 Task: Log work in the project BayTech for the issue 'Create a new online platform for online meditation and mindfulness courses with advanced guided meditation and stress reduction features.' spent time as '2w 4d 18h 52m' and remaining time as '3w 5d 21h 44m' and add a flag. Now add the issue to the epic 'Project management platform implementation'. Log work in the project BayTech for the issue 'Implement a new cloud-based asset management system for a company with advanced asset tracking and maintenance features' spent time as '5w 4d 3h 31m' and remaining time as '2w 1d 19h 36m' and clone the issue. Now add the issue to the epic 'IT asset management (ITAM) system implementation'
Action: Mouse moved to (219, 71)
Screenshot: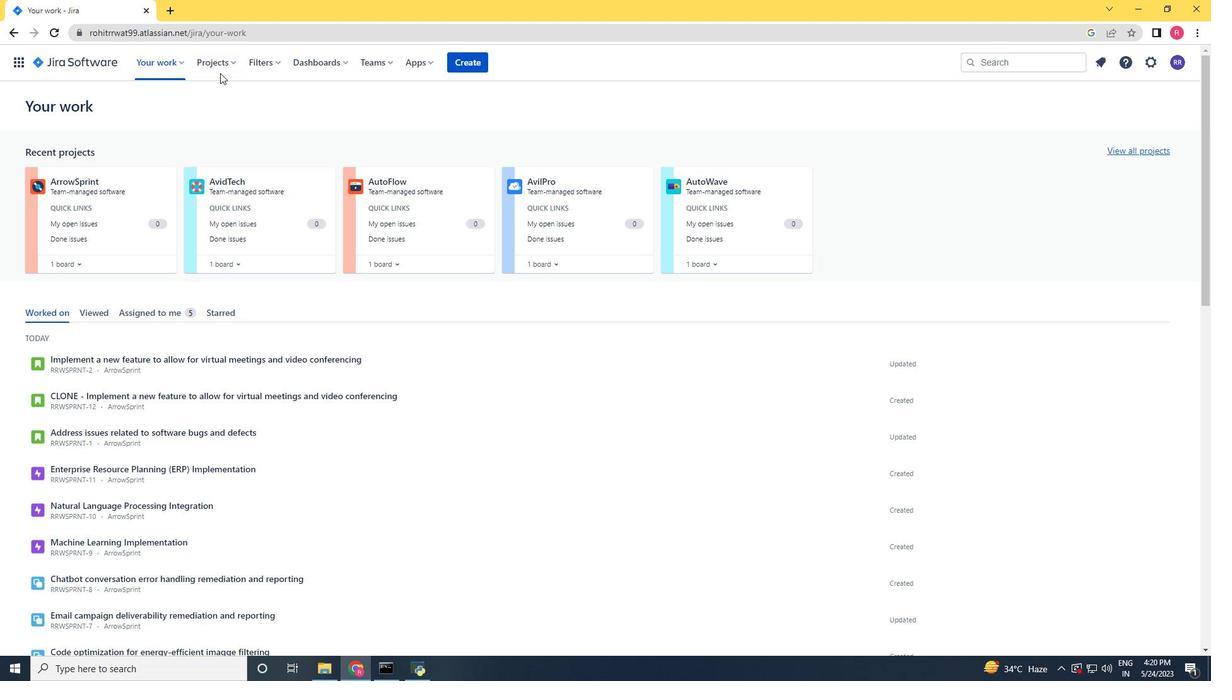 
Action: Mouse pressed left at (219, 71)
Screenshot: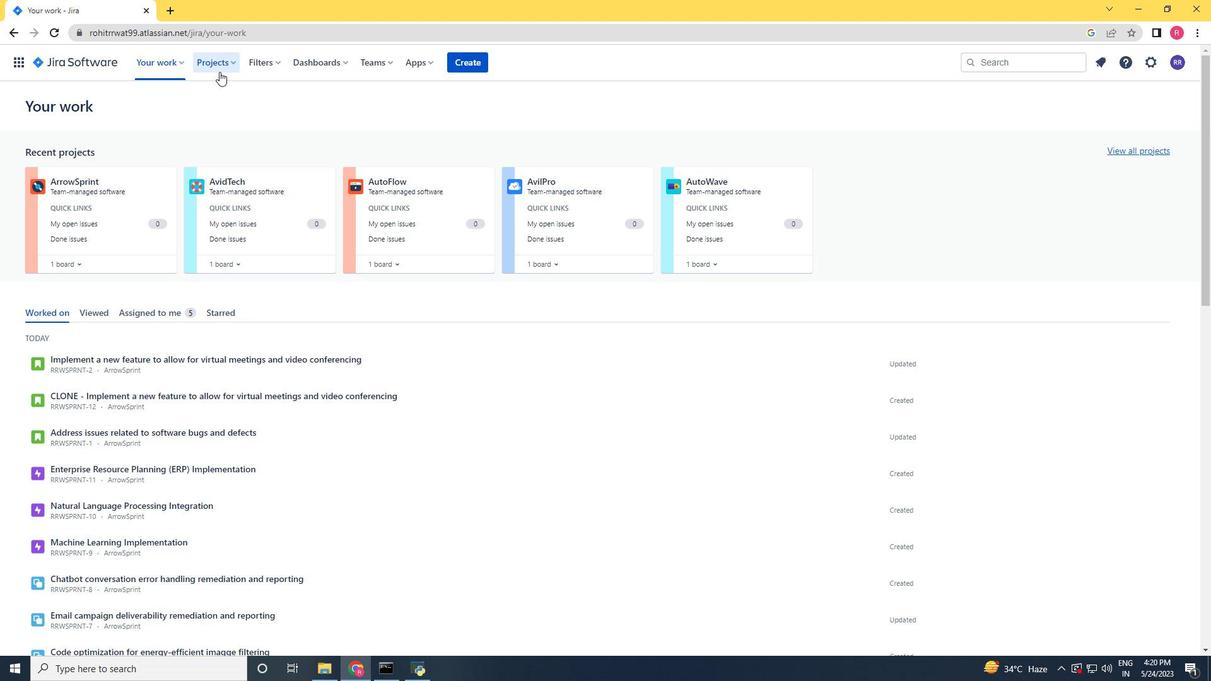 
Action: Mouse moved to (235, 109)
Screenshot: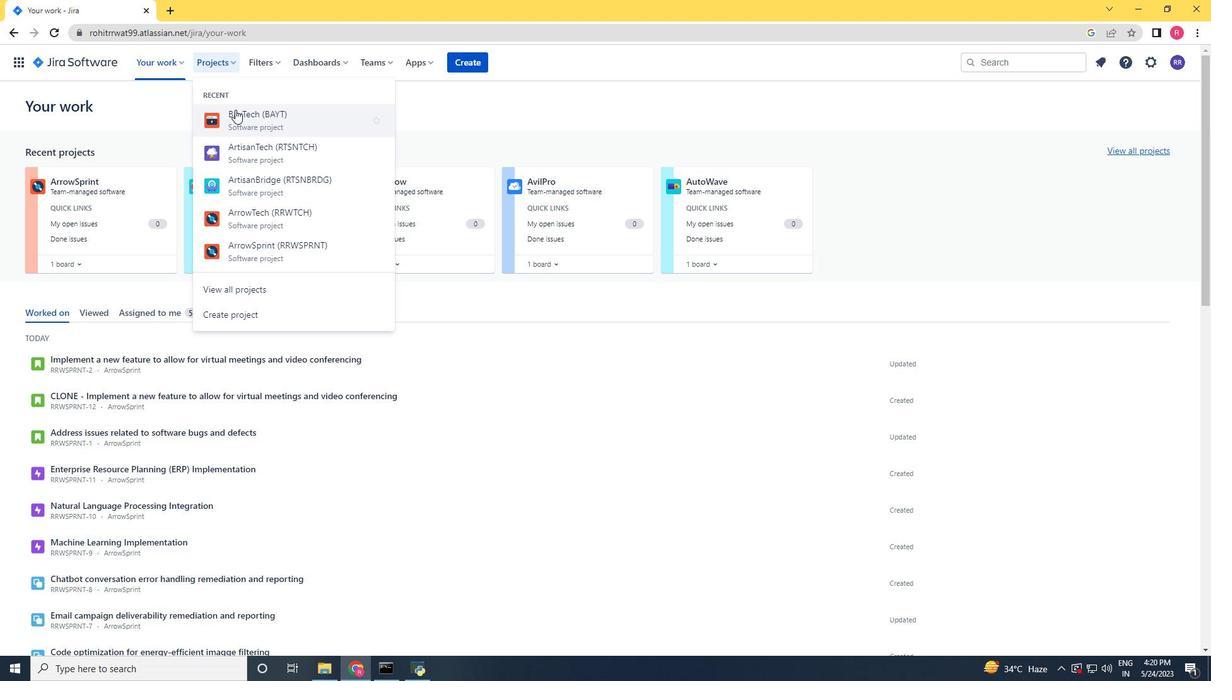 
Action: Mouse pressed left at (235, 109)
Screenshot: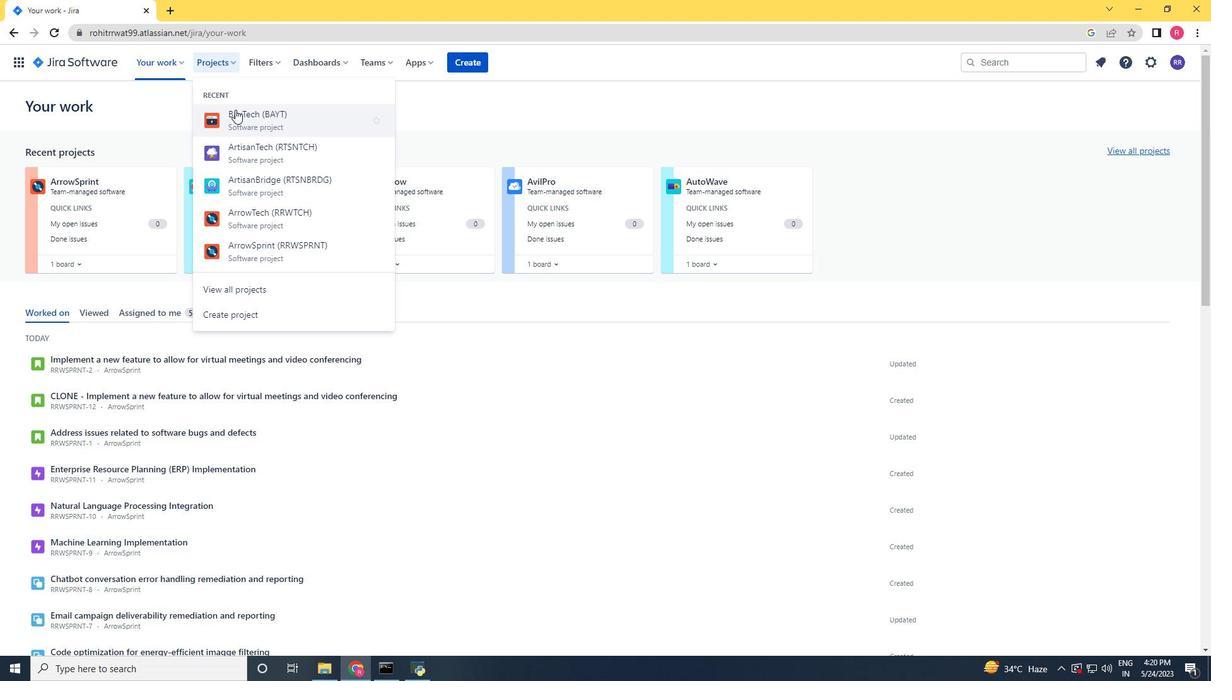 
Action: Mouse moved to (51, 193)
Screenshot: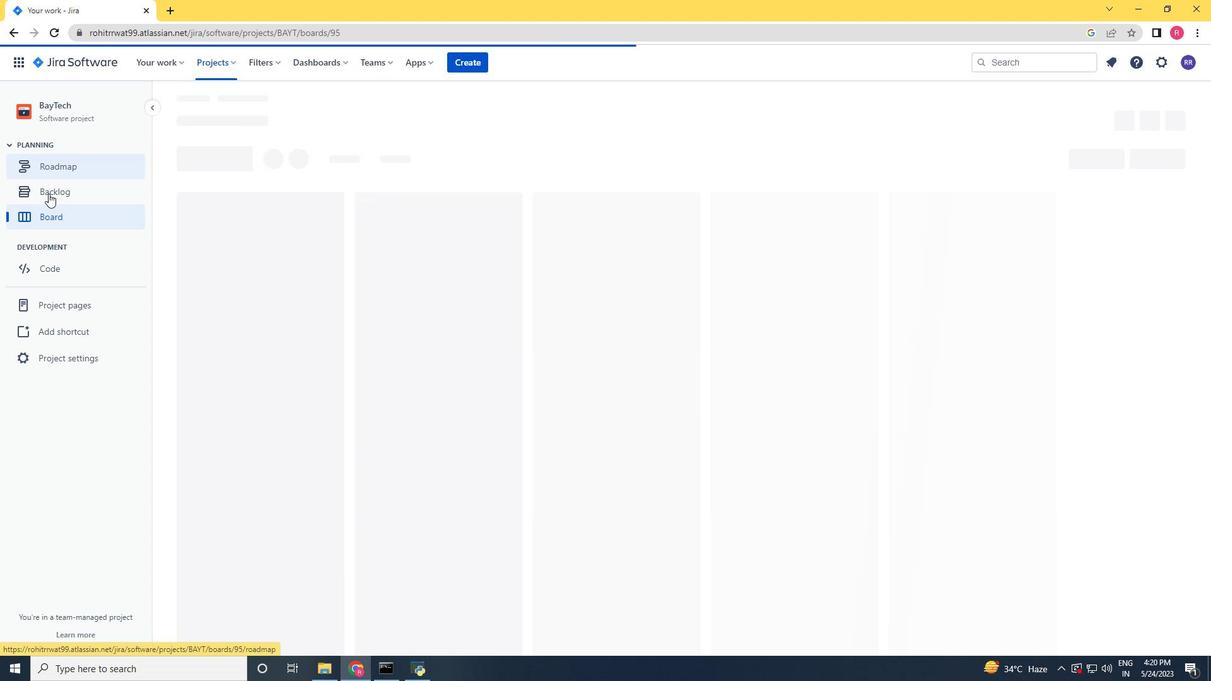 
Action: Mouse pressed left at (51, 193)
Screenshot: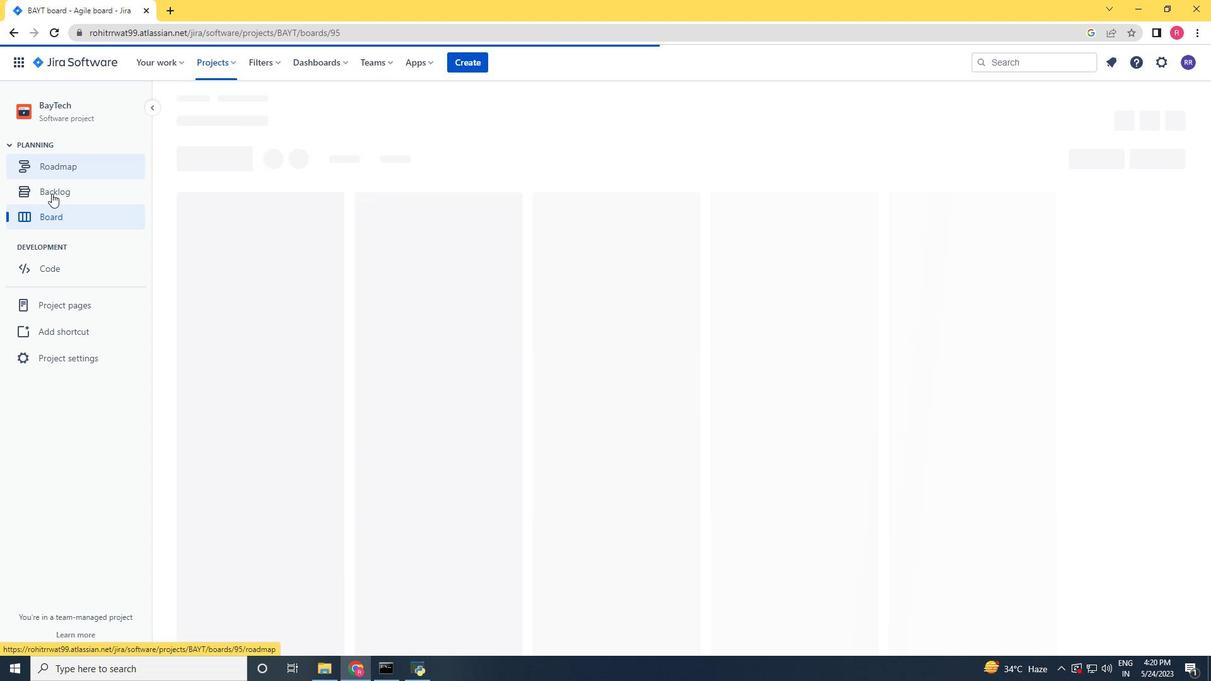 
Action: Mouse moved to (648, 287)
Screenshot: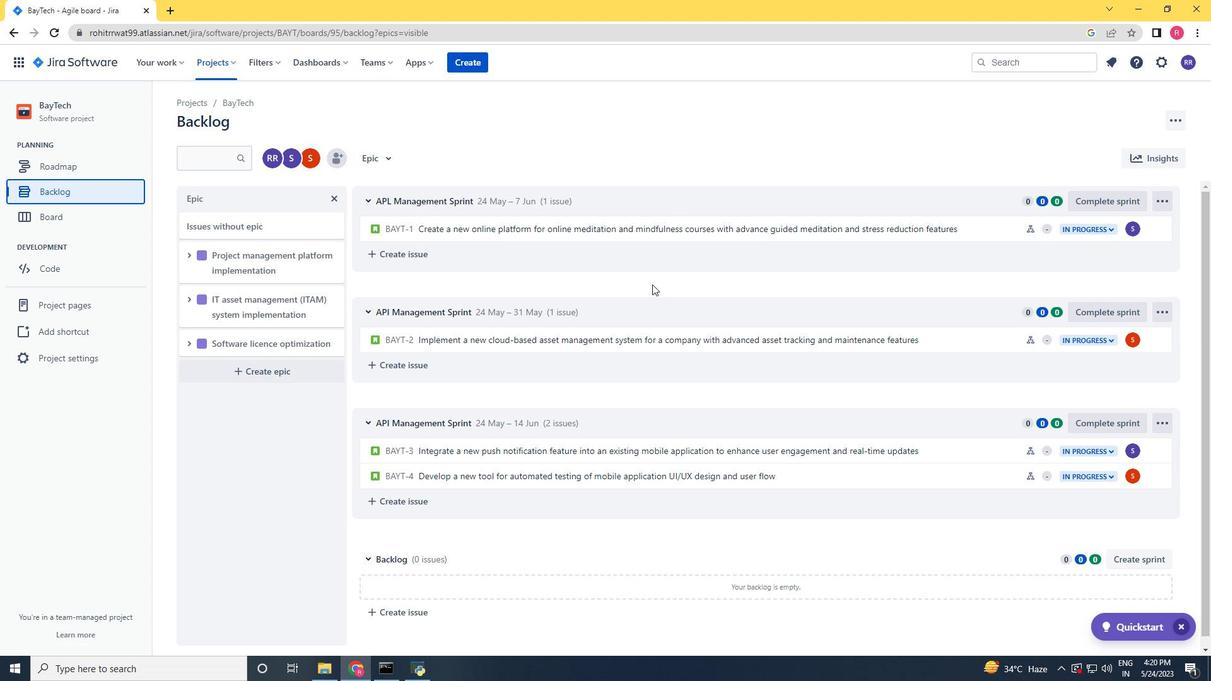 
Action: Mouse scrolled (648, 286) with delta (0, 0)
Screenshot: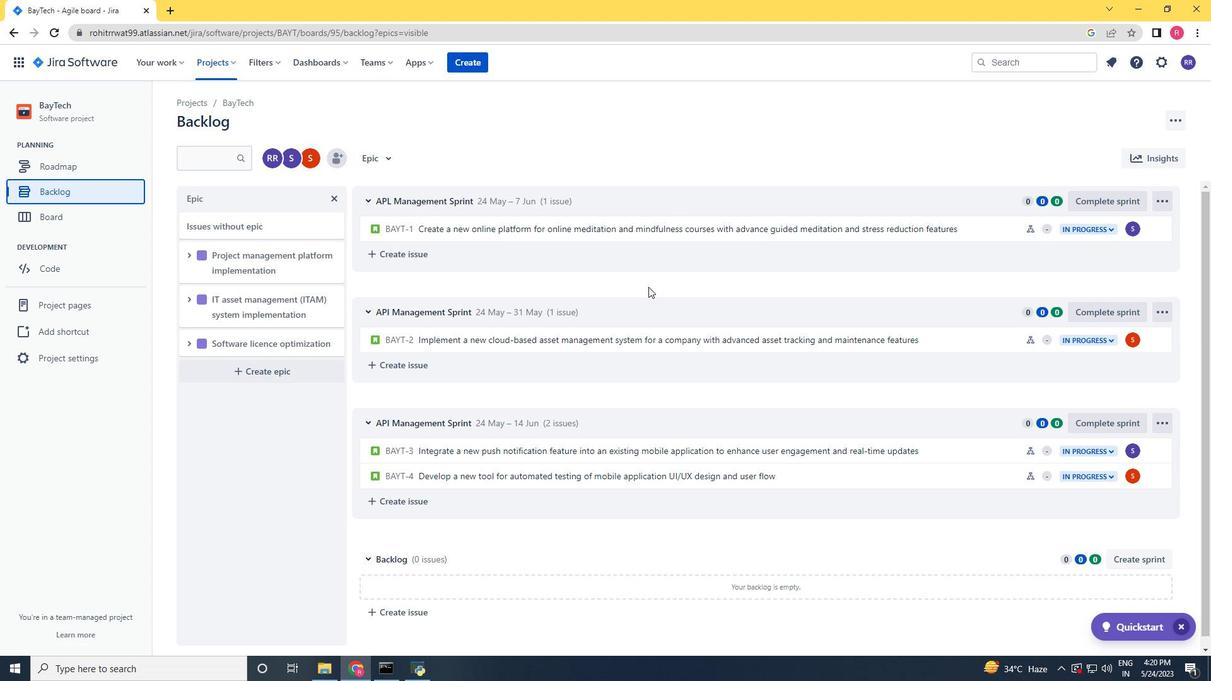 
Action: Mouse scrolled (648, 286) with delta (0, 0)
Screenshot: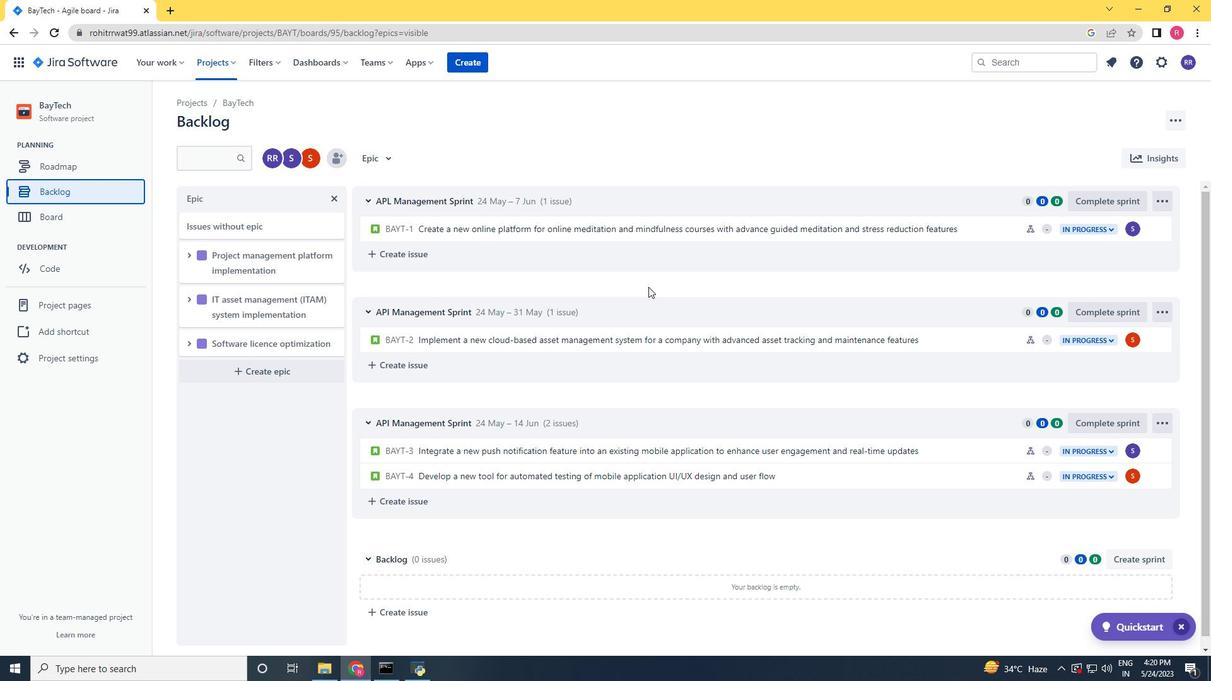 
Action: Mouse scrolled (648, 286) with delta (0, 0)
Screenshot: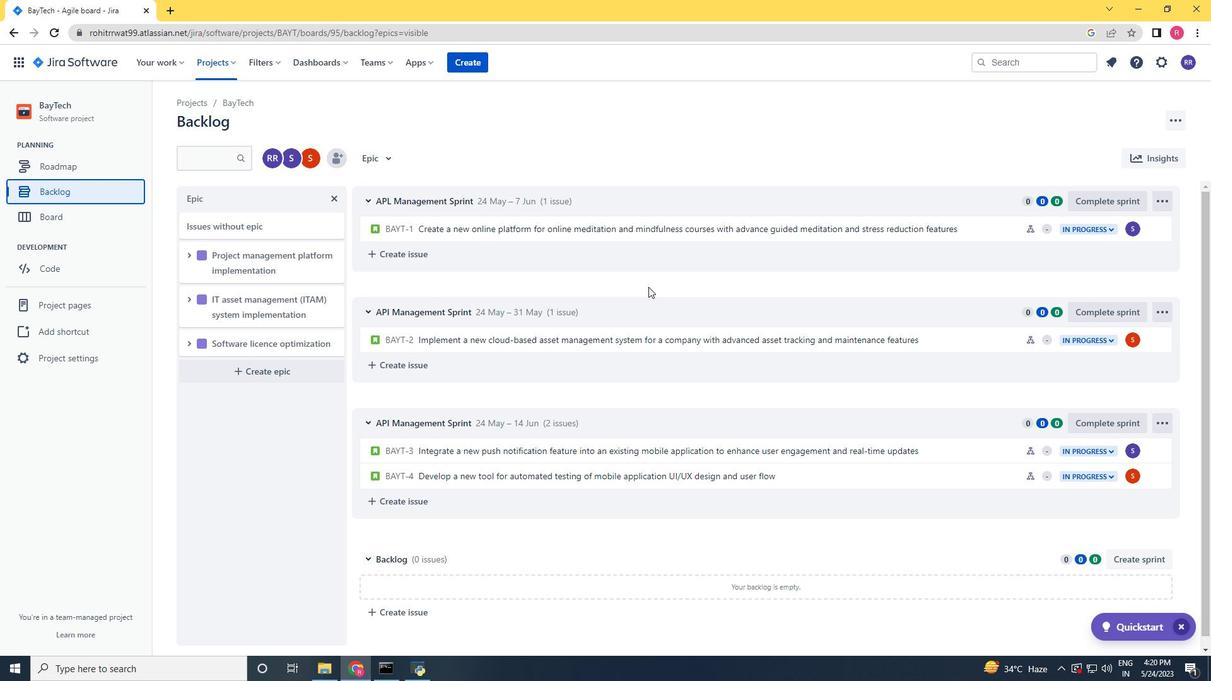
Action: Mouse scrolled (648, 286) with delta (0, 0)
Screenshot: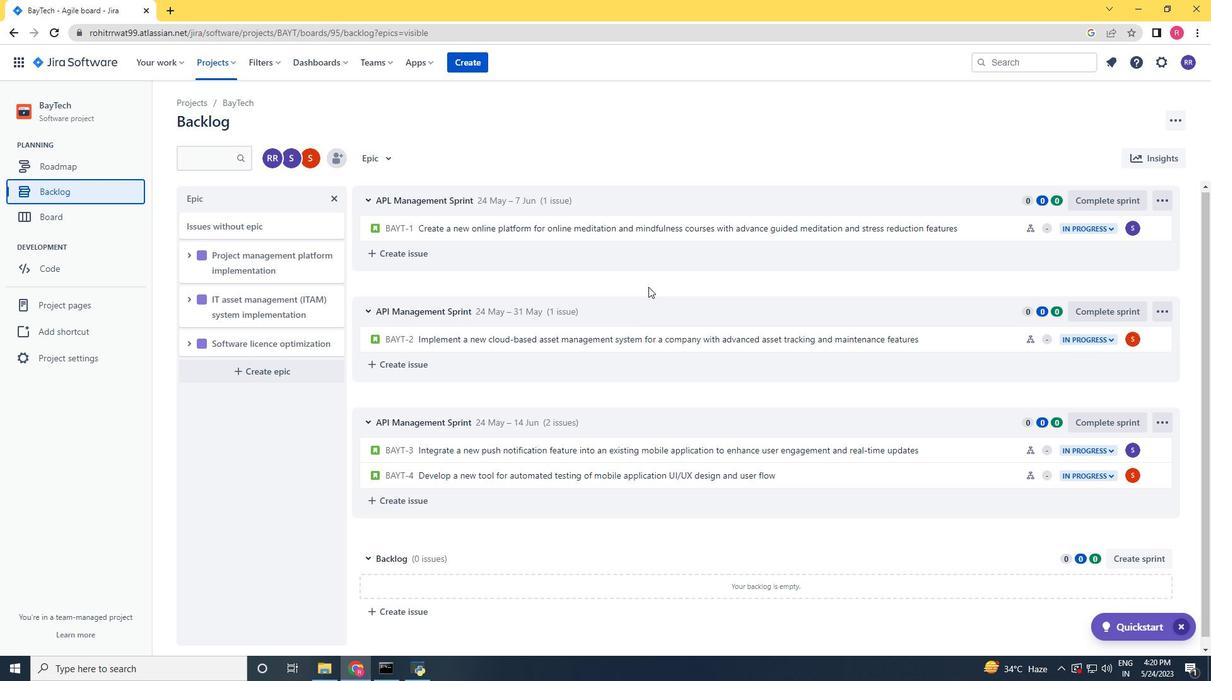 
Action: Mouse scrolled (648, 286) with delta (0, 0)
Screenshot: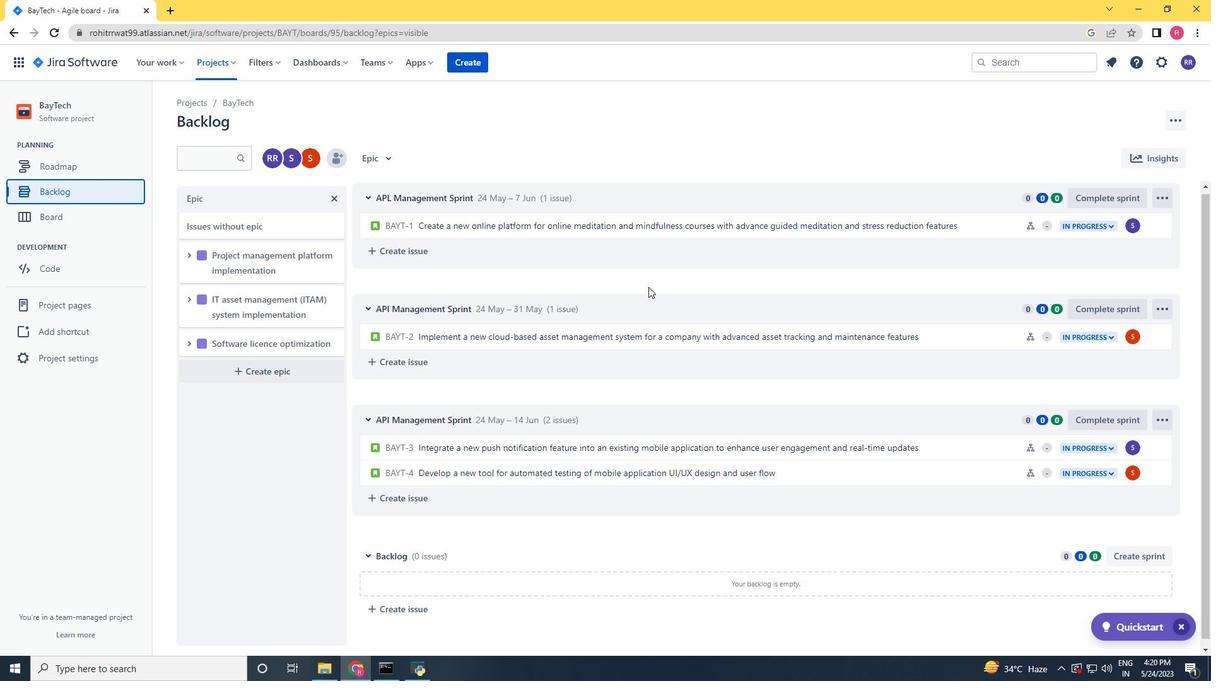 
Action: Mouse moved to (730, 329)
Screenshot: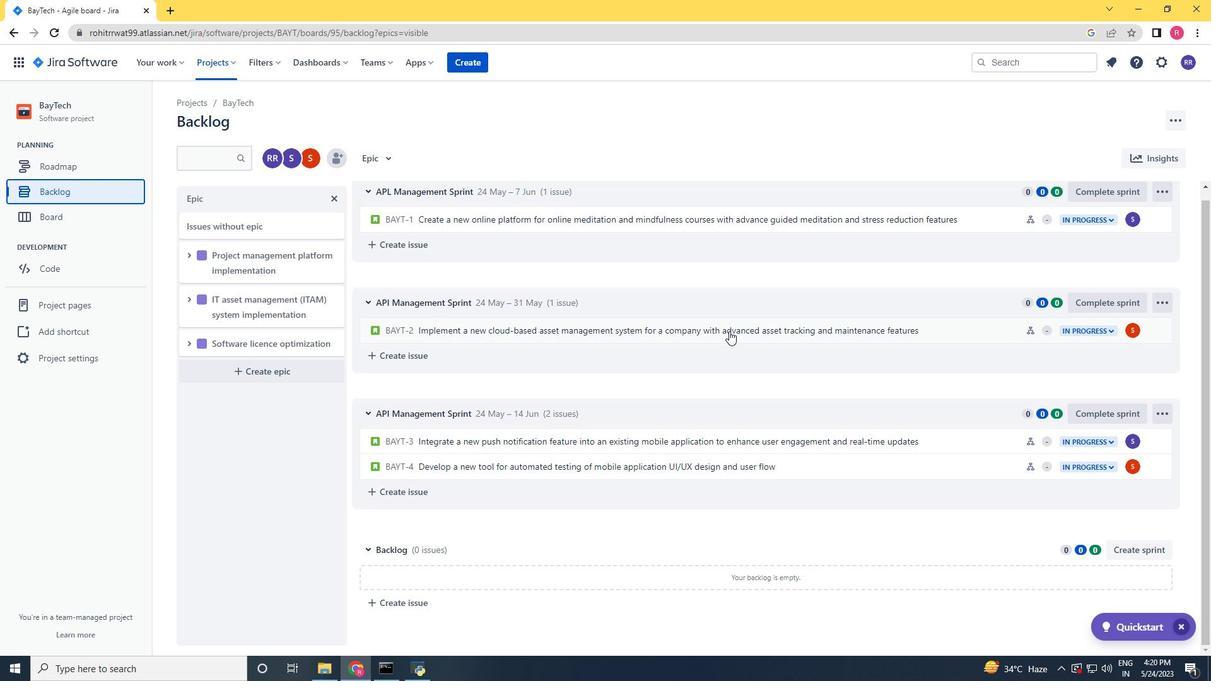 
Action: Mouse scrolled (730, 330) with delta (0, 0)
Screenshot: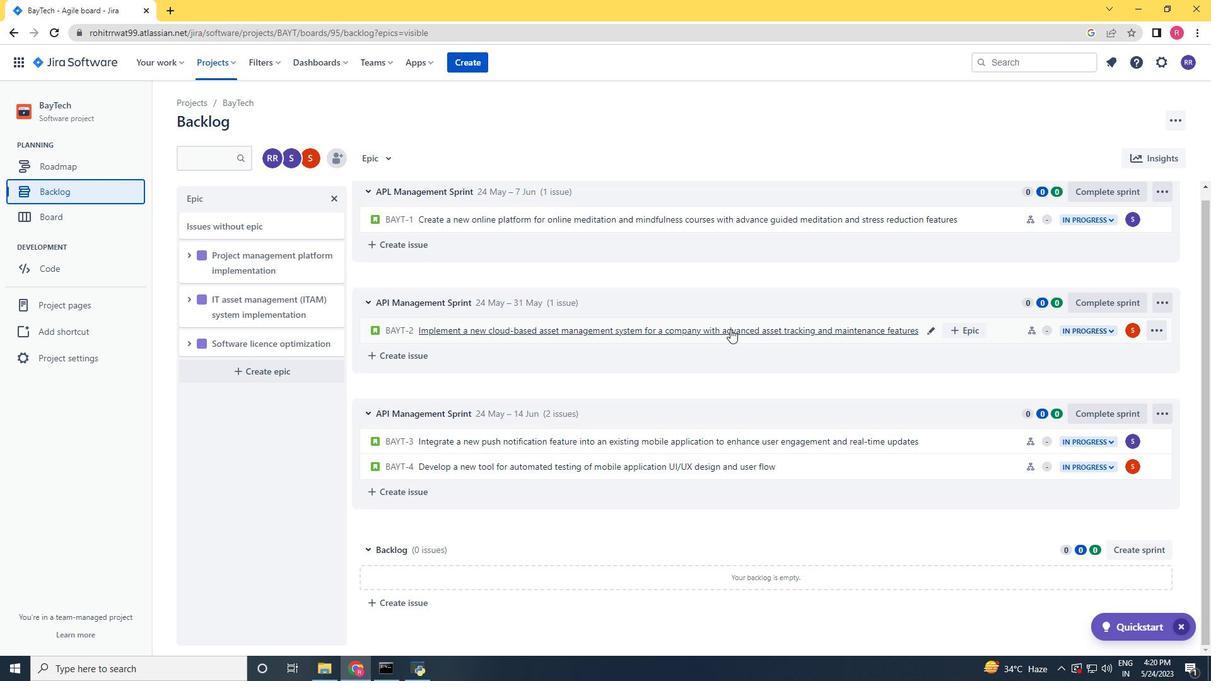 
Action: Mouse moved to (1037, 237)
Screenshot: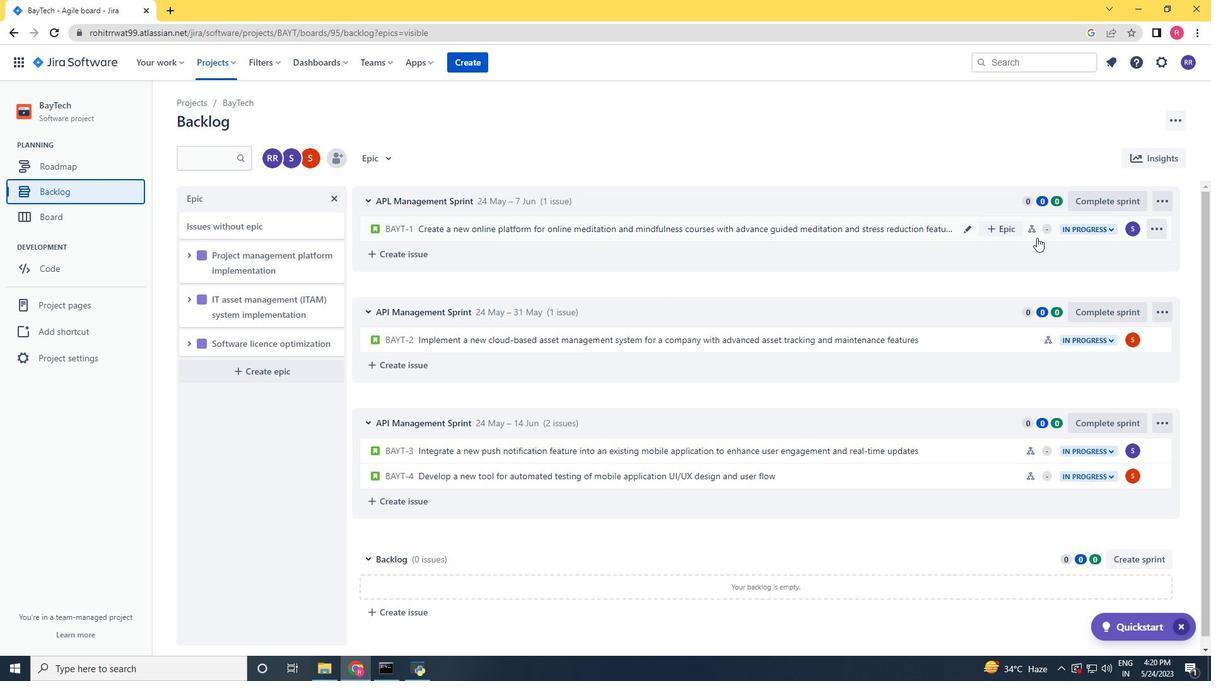 
Action: Mouse pressed left at (1037, 237)
Screenshot: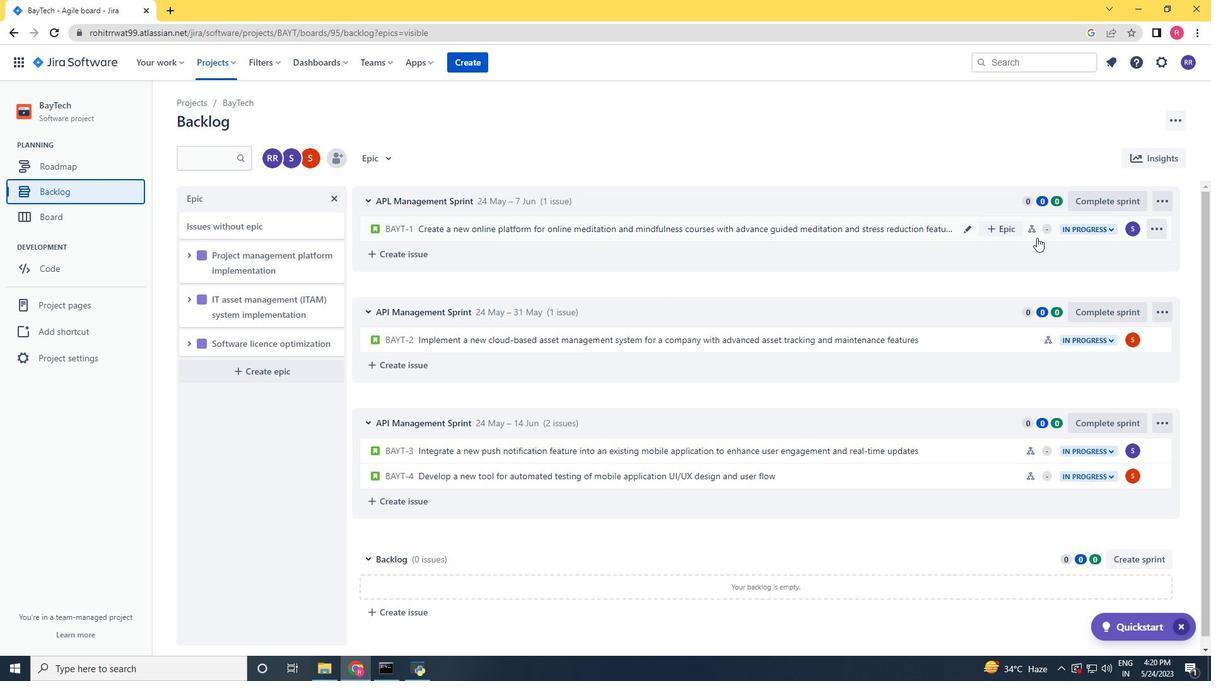 
Action: Mouse moved to (1154, 197)
Screenshot: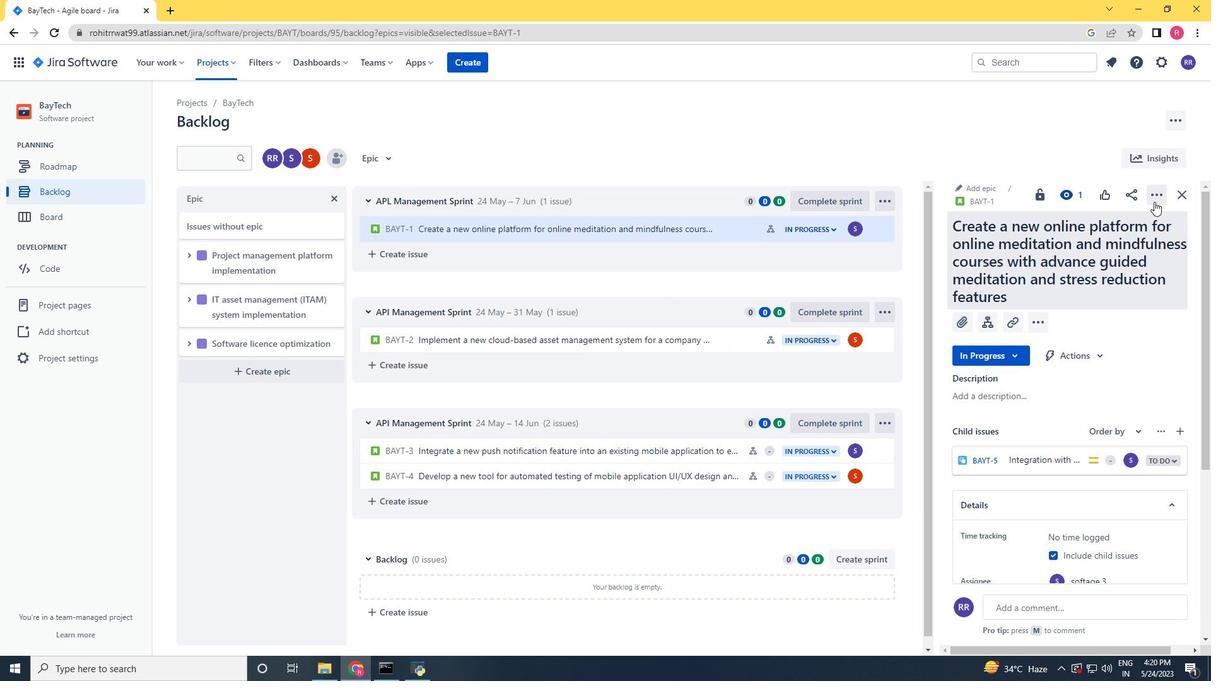 
Action: Mouse pressed left at (1154, 197)
Screenshot: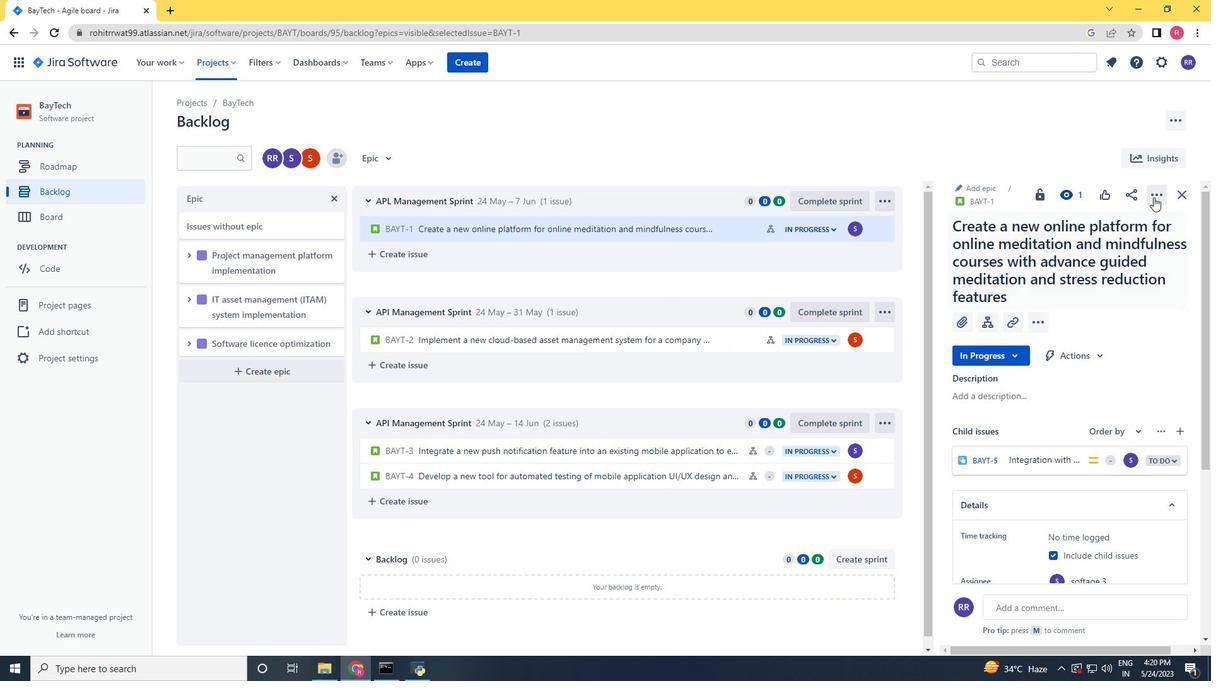
Action: Mouse moved to (1104, 225)
Screenshot: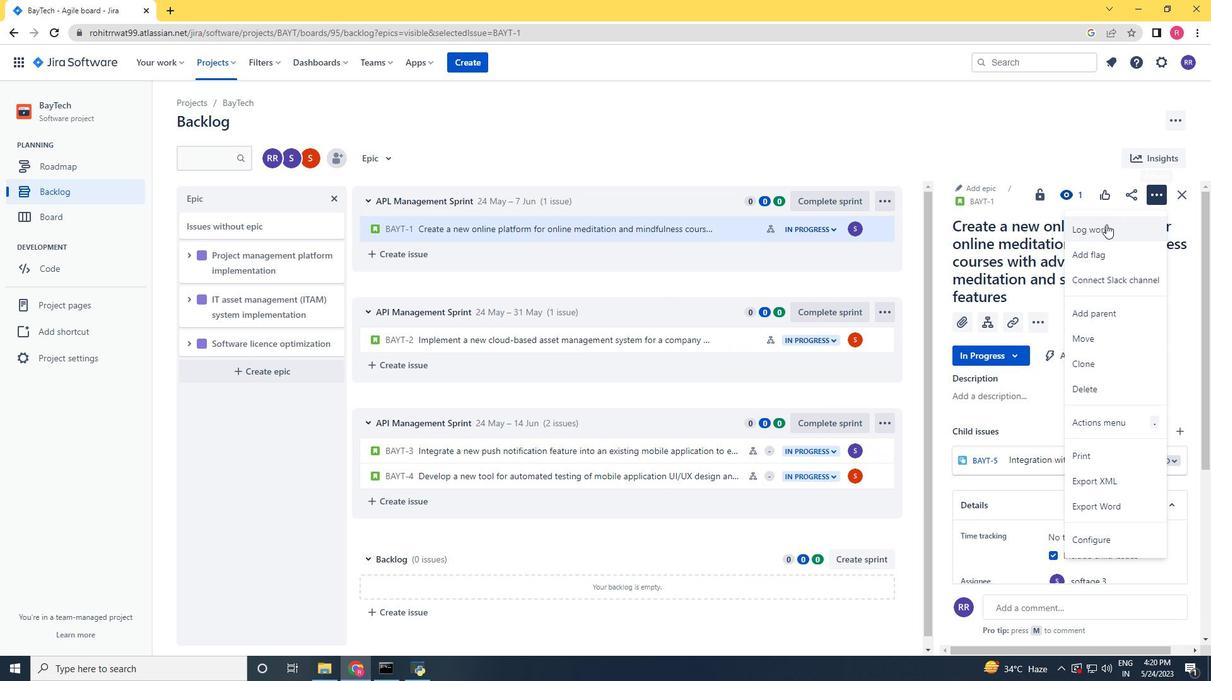
Action: Mouse pressed left at (1104, 225)
Screenshot: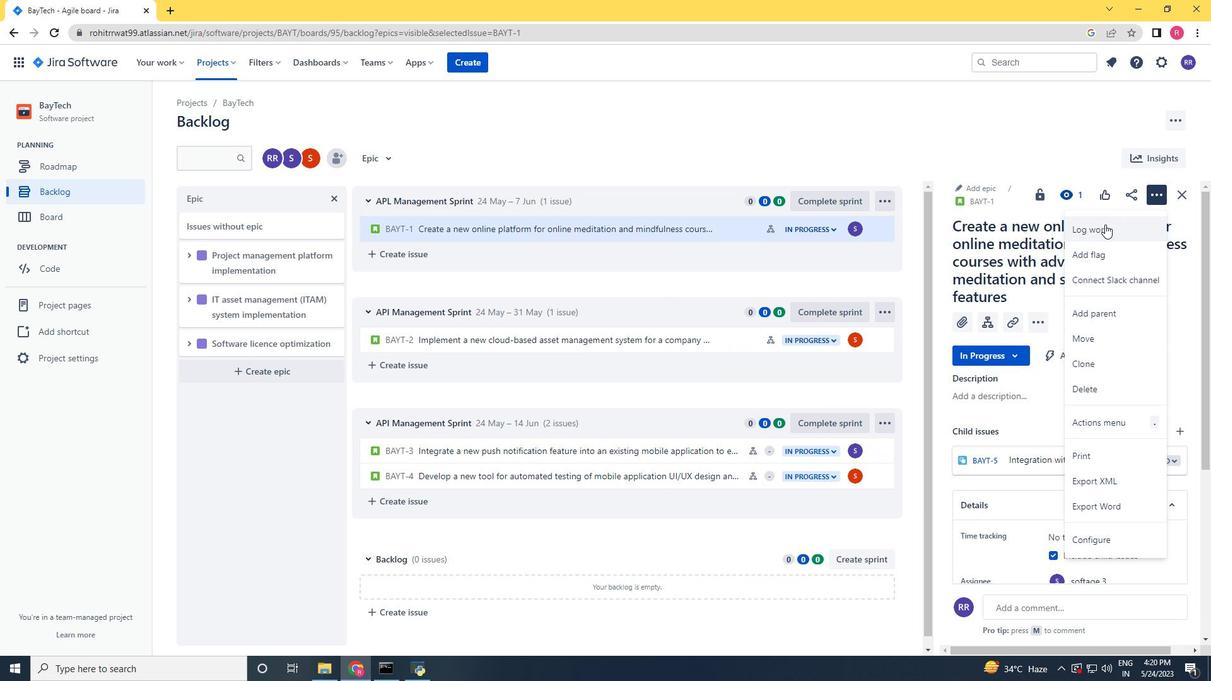 
Action: Key pressed 2w<Key.space>4d<Key.space><Key.space>18h<Key.space>52<Key.space><Key.backspace>m<Key.tab>3w
Screenshot: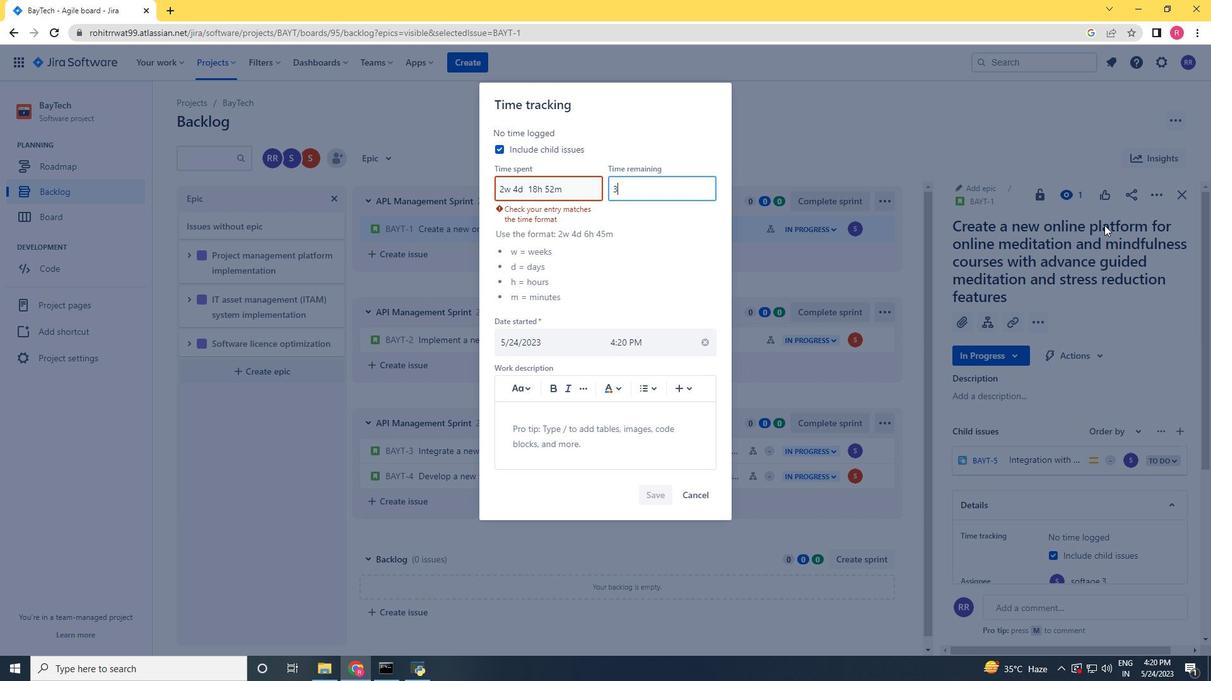 
Action: Mouse moved to (531, 186)
Screenshot: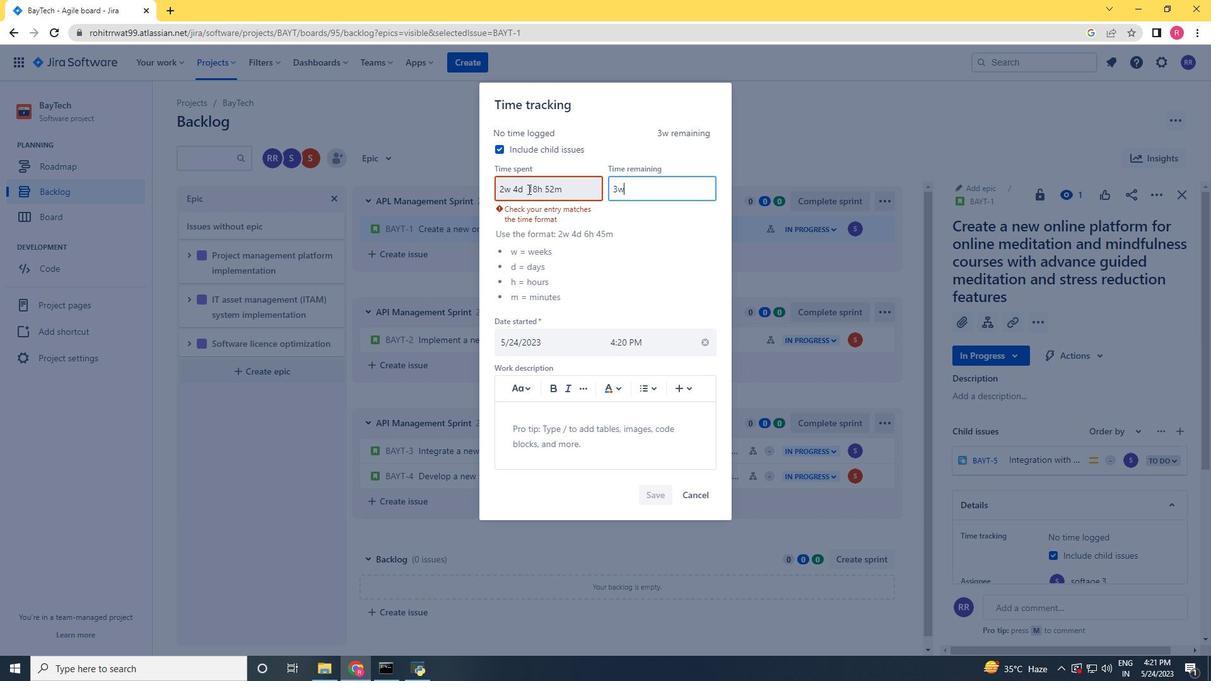 
Action: Mouse pressed left at (531, 186)
Screenshot: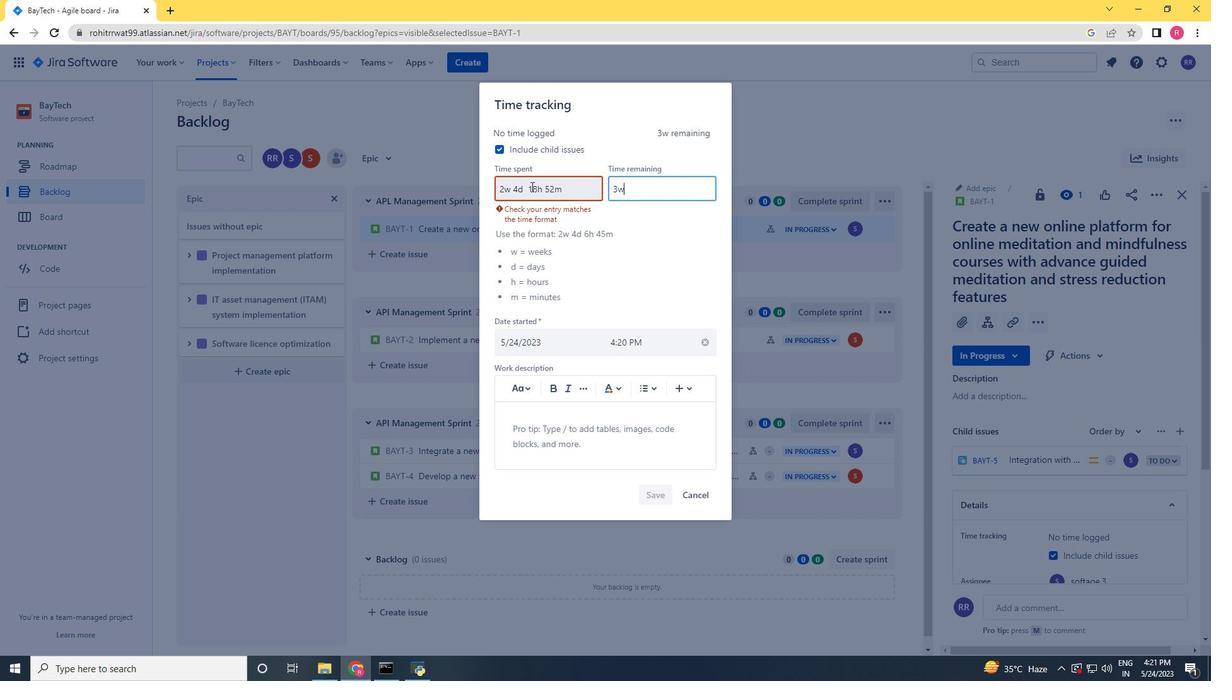 
Action: Mouse moved to (530, 188)
Screenshot: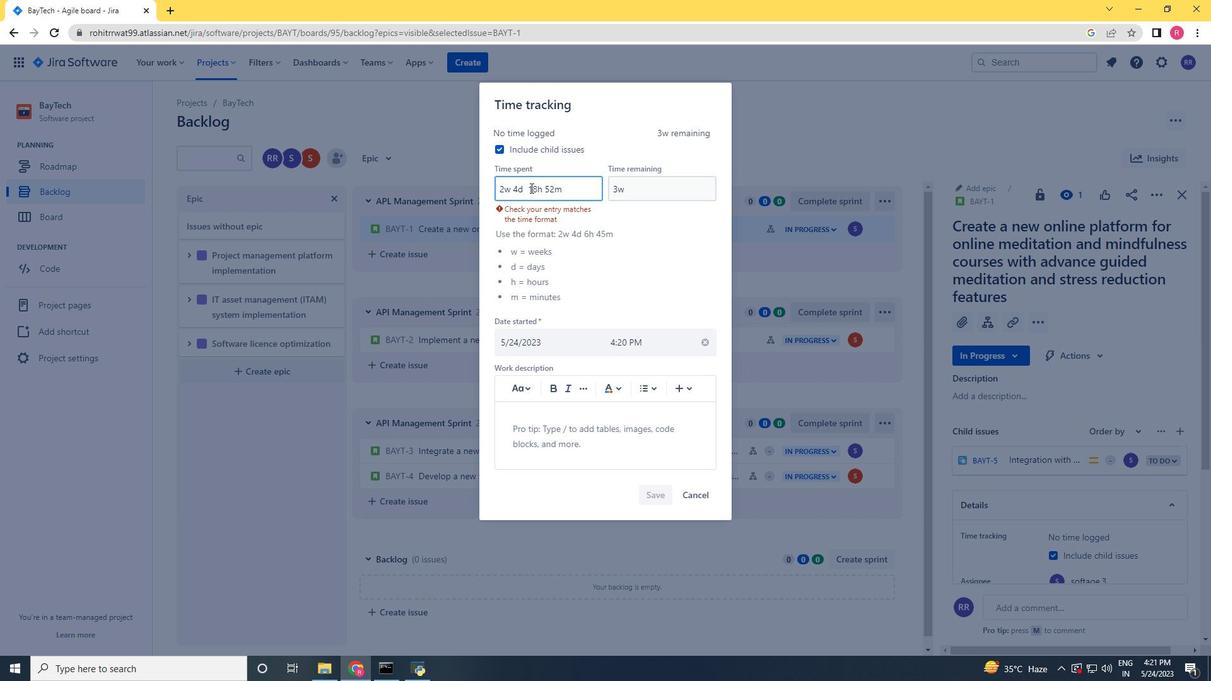 
Action: Mouse pressed left at (530, 188)
Screenshot: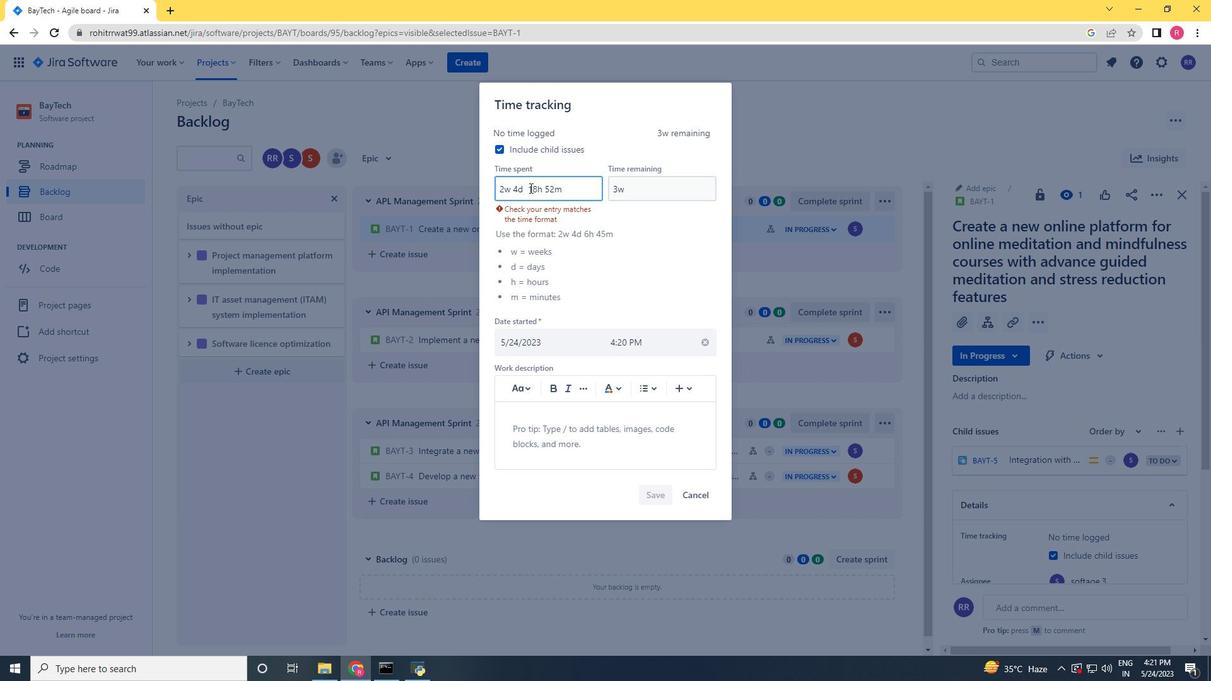 
Action: Key pressed <Key.backspace>
Screenshot: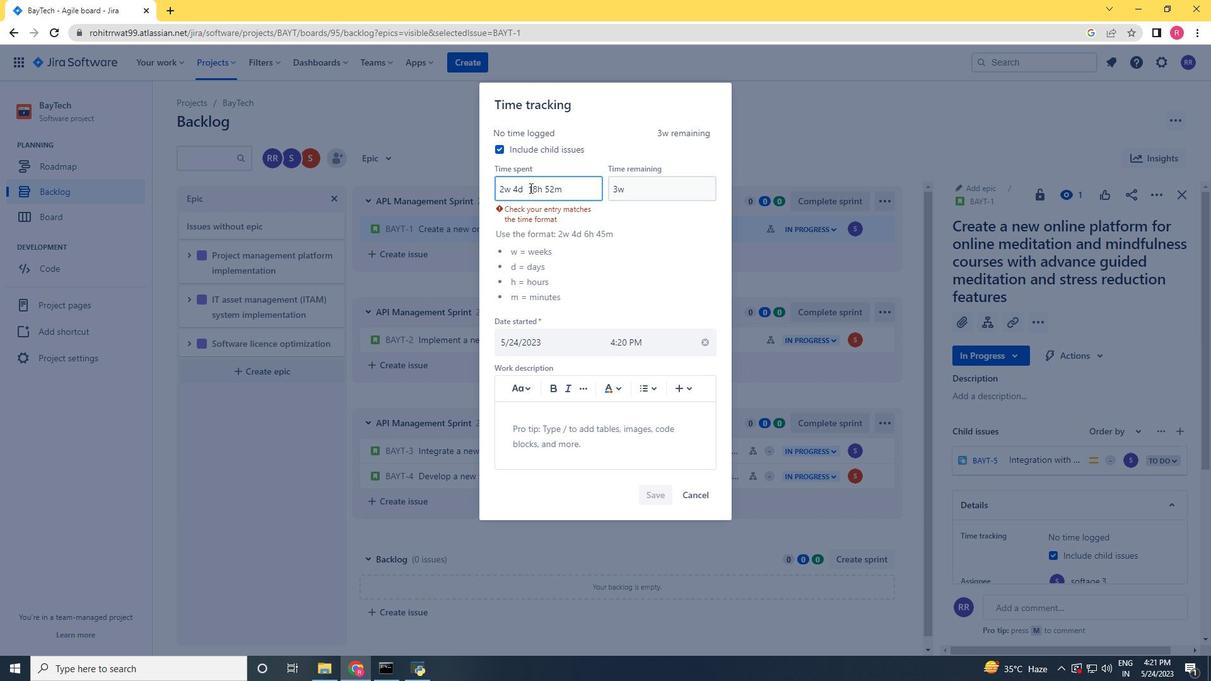 
Action: Mouse moved to (666, 188)
Screenshot: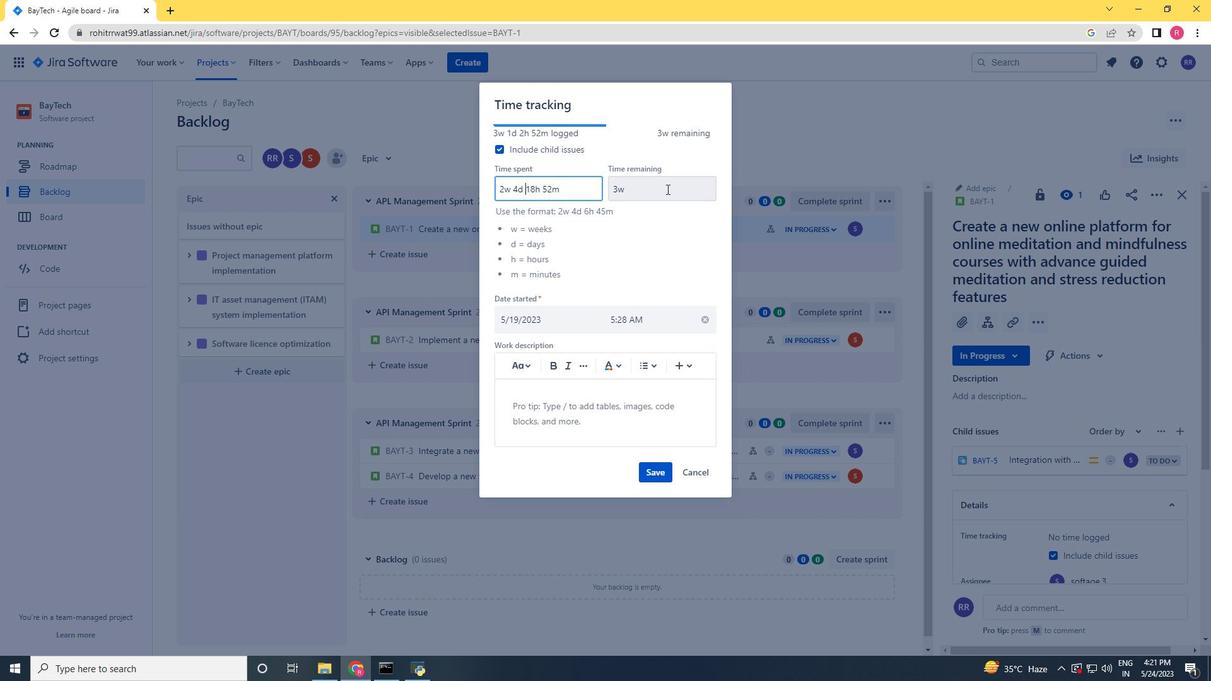 
Action: Mouse pressed left at (666, 188)
Screenshot: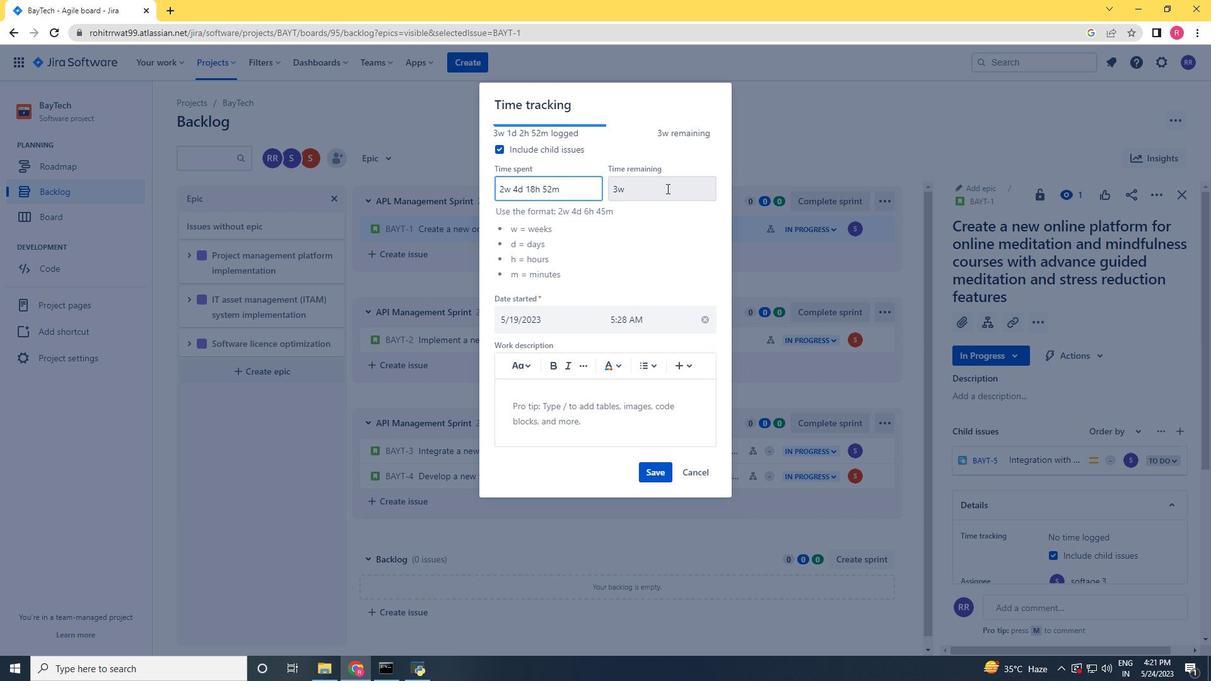 
Action: Key pressed <Key.space>5d<Key.space>21h<Key.space>44m
Screenshot: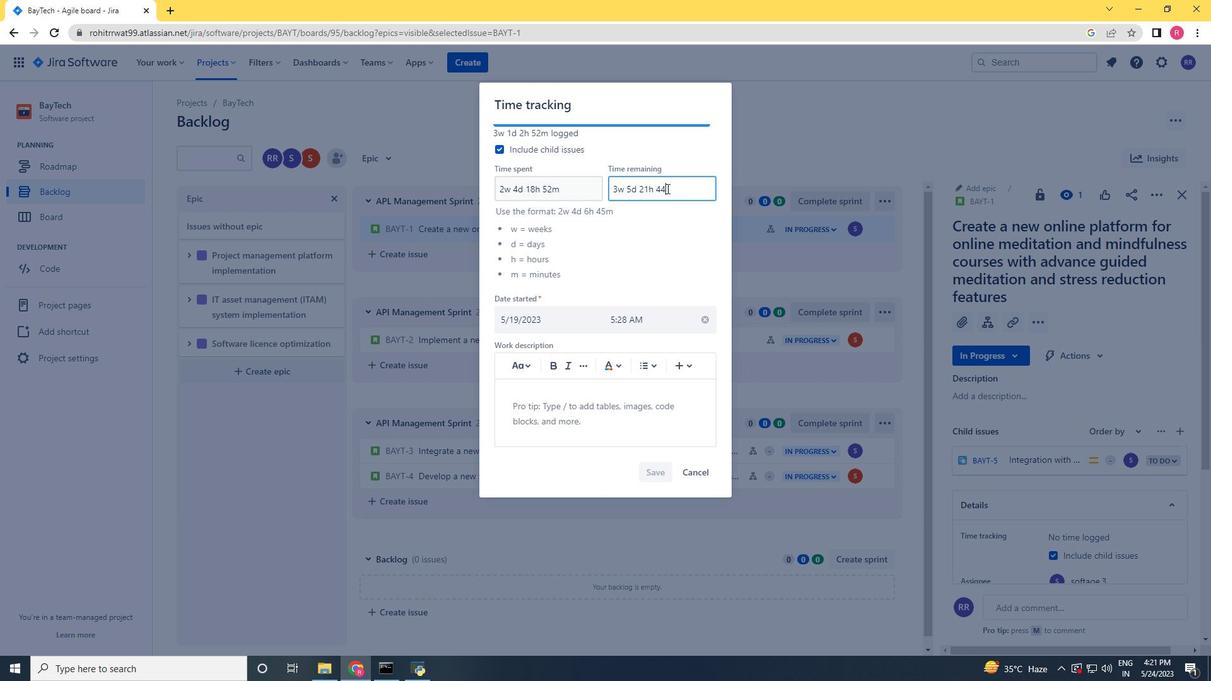 
Action: Mouse moved to (644, 470)
Screenshot: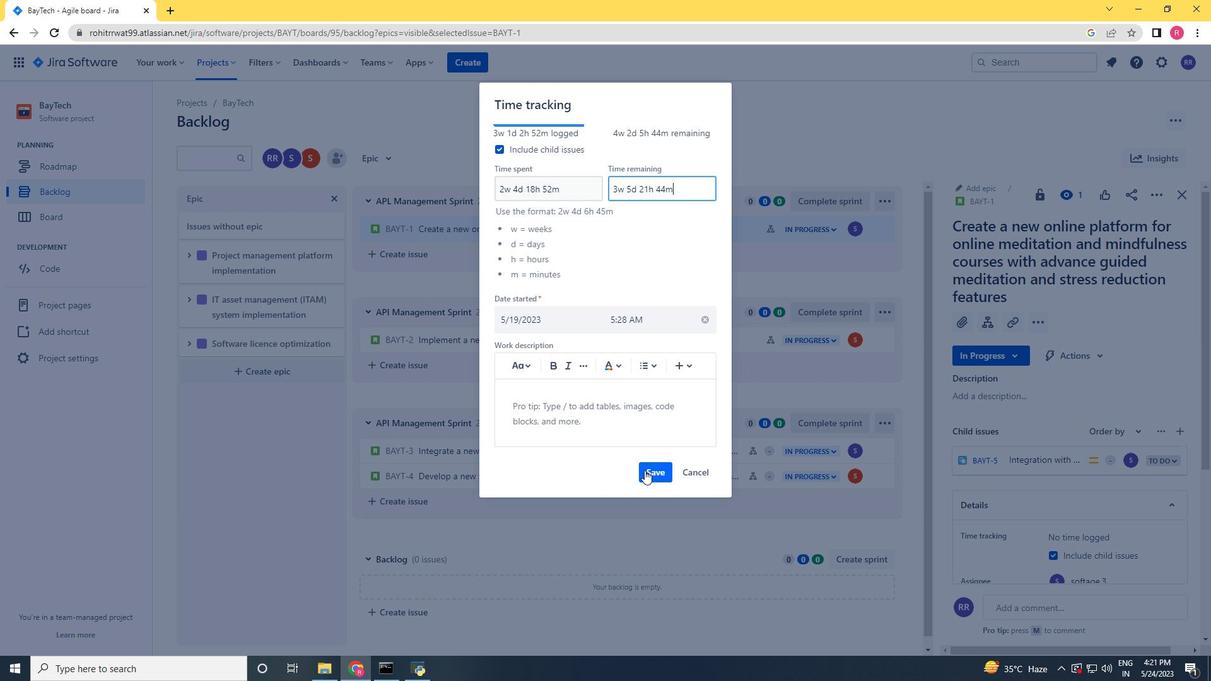 
Action: Mouse pressed left at (644, 470)
Screenshot: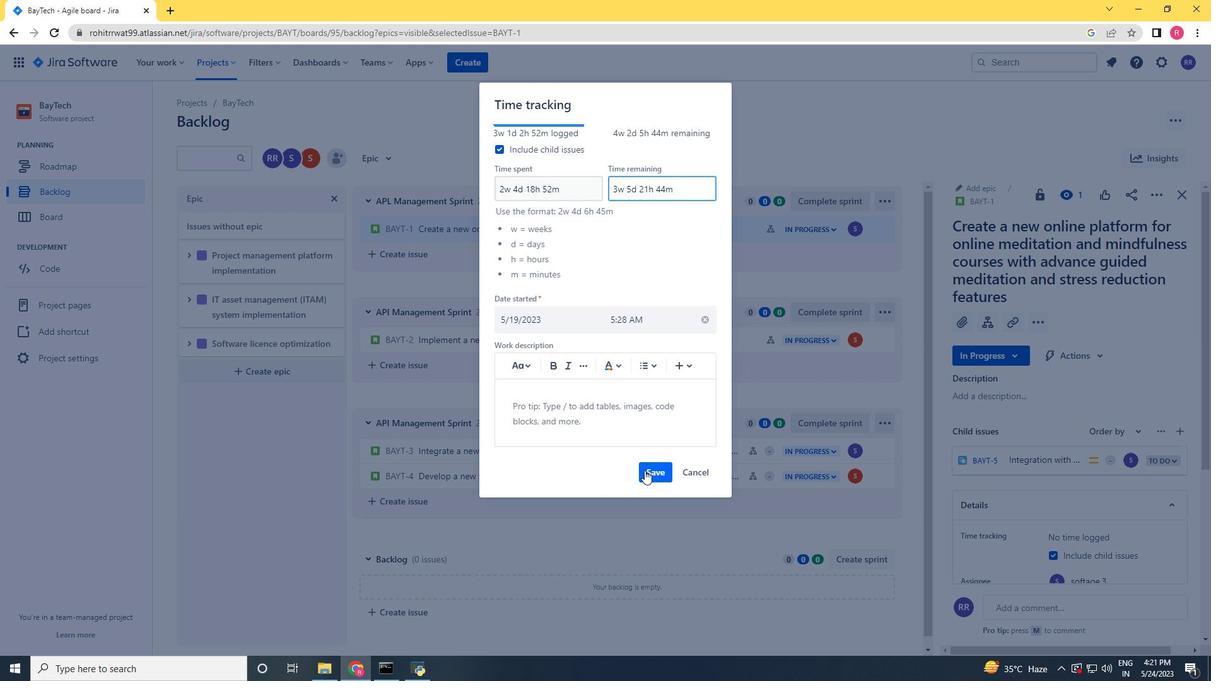 
Action: Mouse moved to (1155, 201)
Screenshot: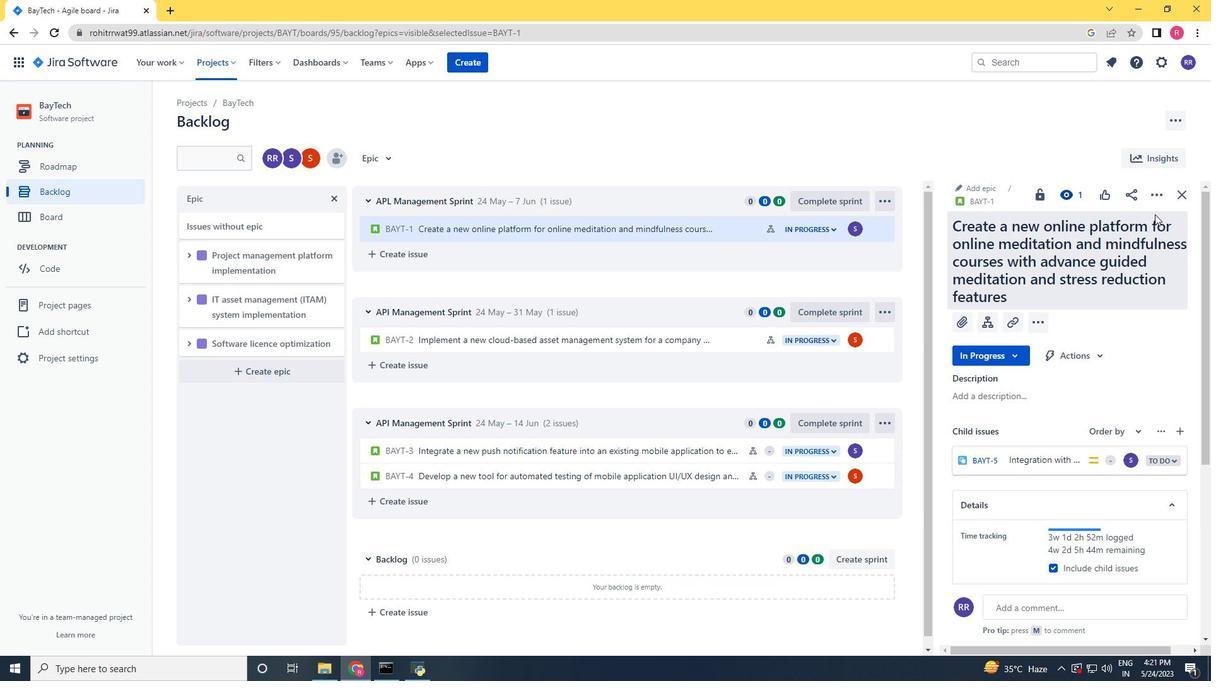 
Action: Mouse pressed left at (1155, 201)
Screenshot: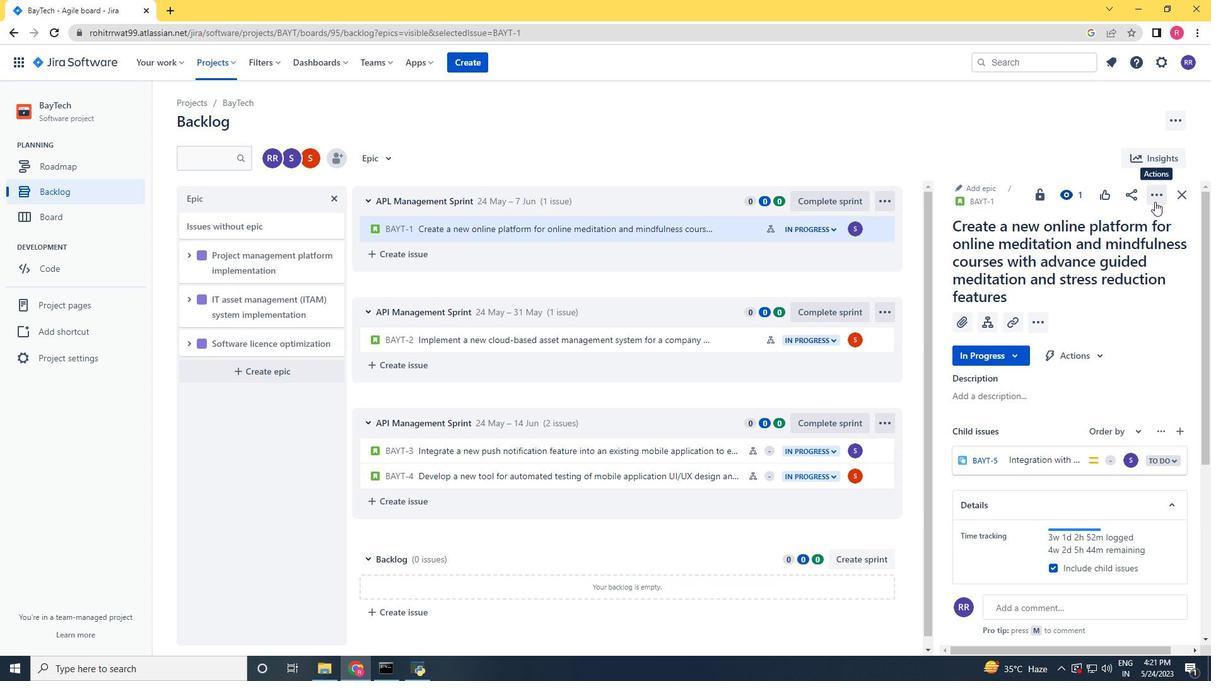 
Action: Mouse moved to (1096, 262)
Screenshot: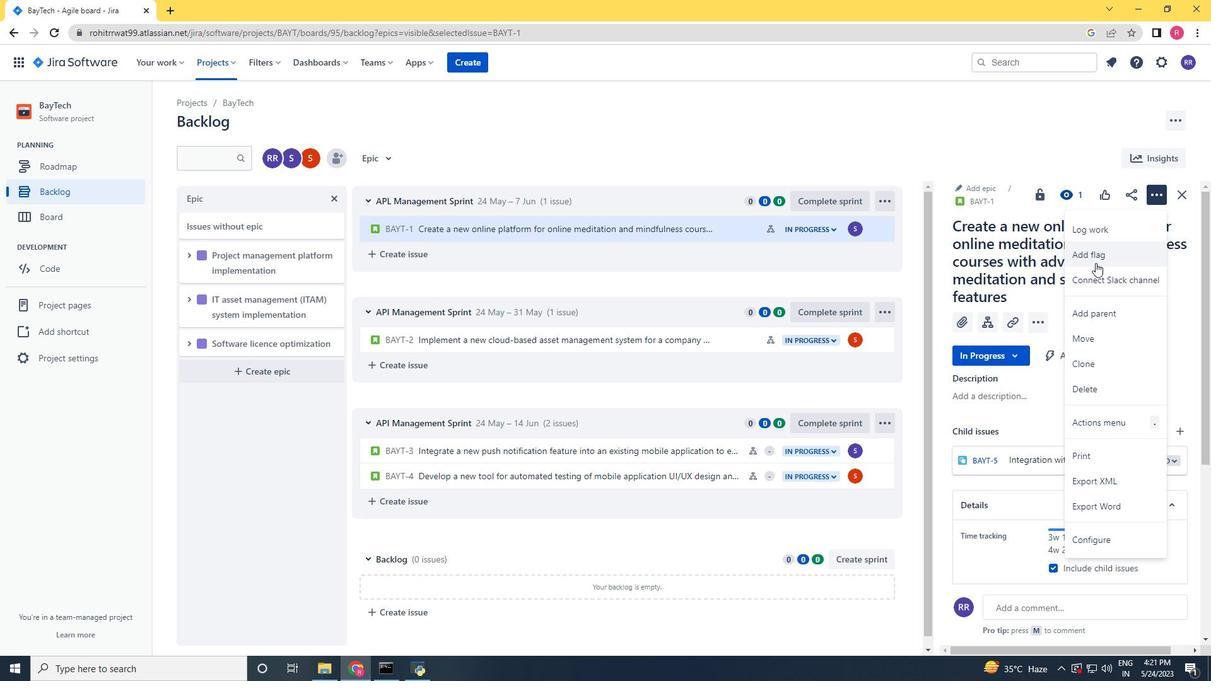
Action: Mouse pressed left at (1096, 262)
Screenshot: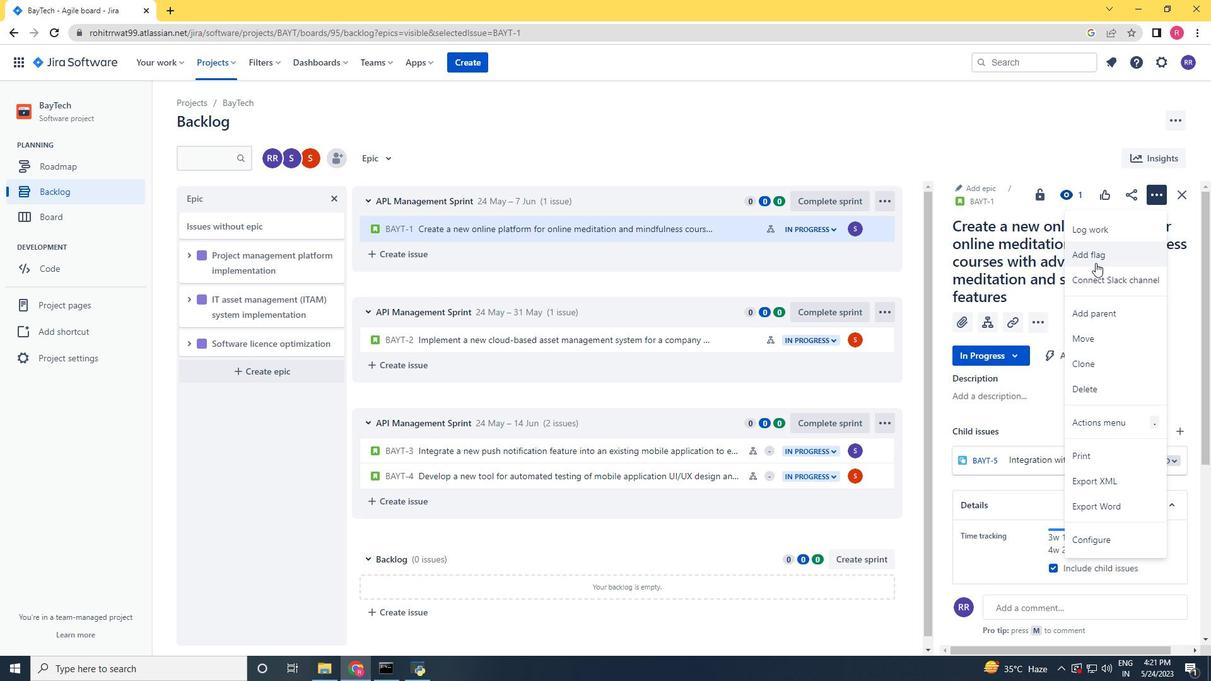 
Action: Mouse moved to (726, 231)
Screenshot: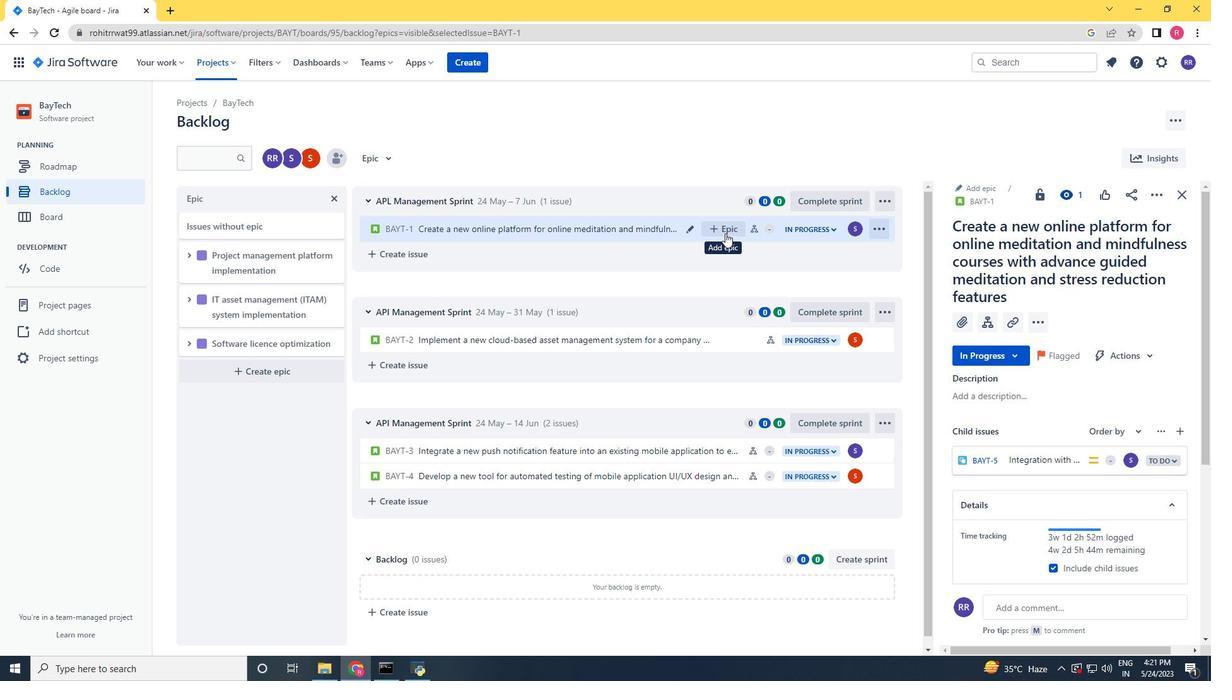 
Action: Mouse pressed left at (726, 231)
Screenshot: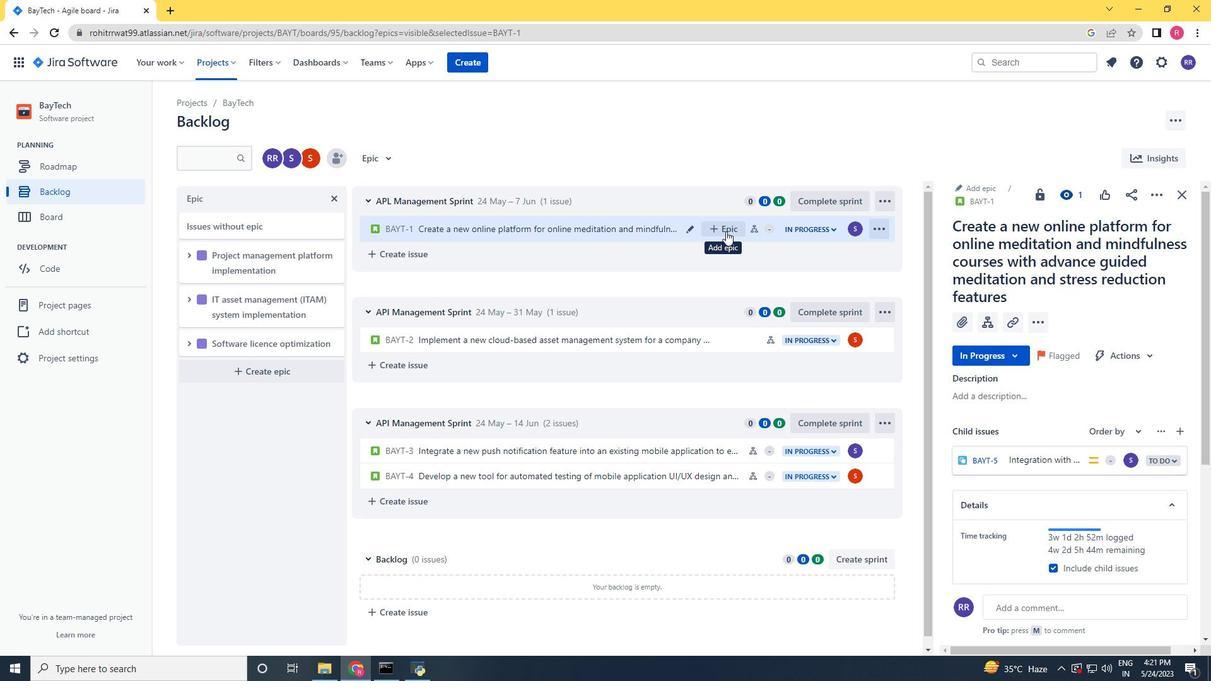 
Action: Mouse moved to (771, 319)
Screenshot: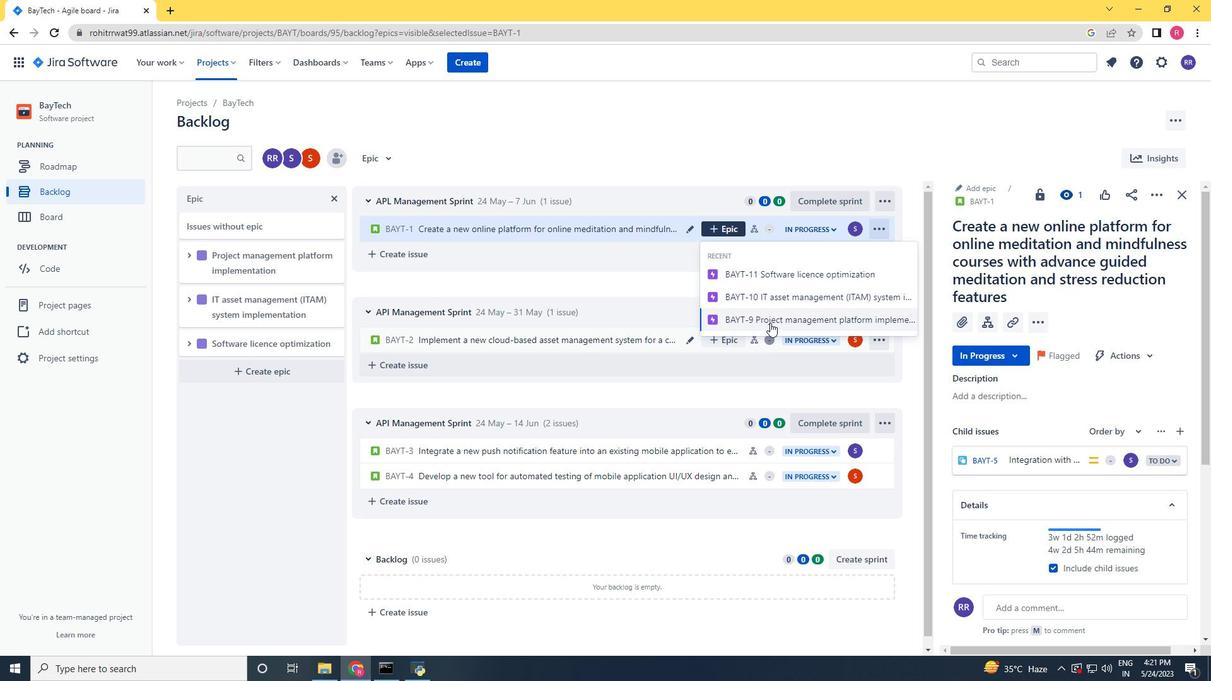 
Action: Mouse pressed left at (771, 319)
Screenshot: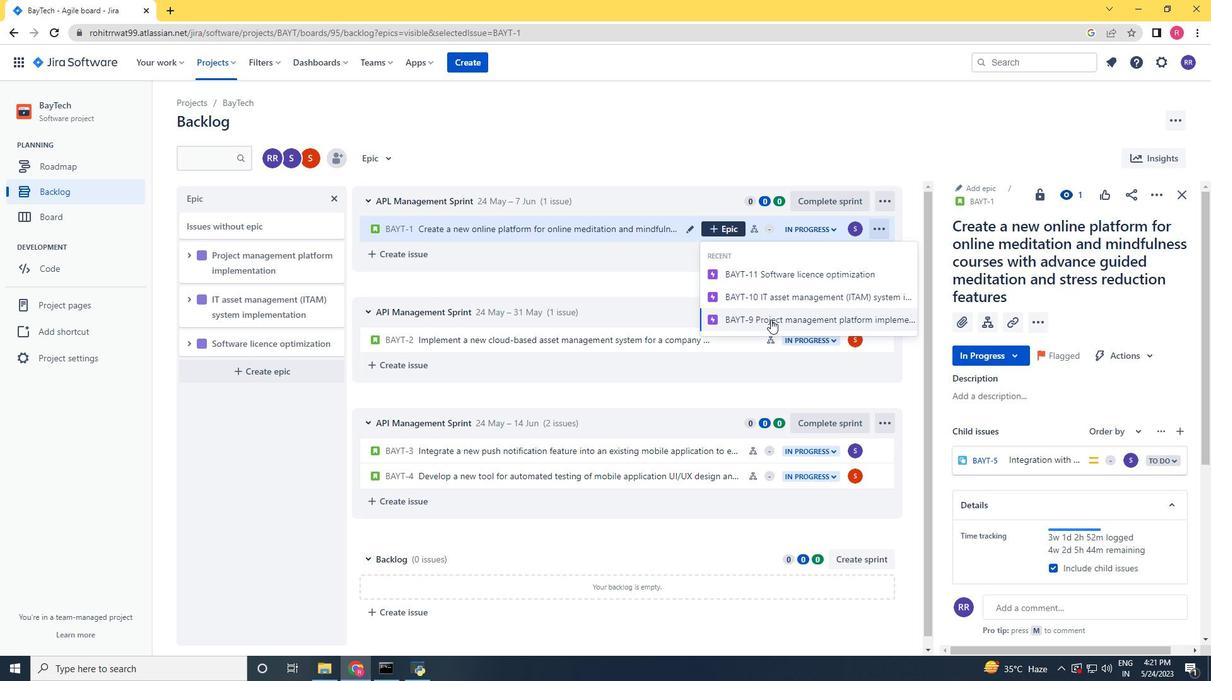 
Action: Mouse moved to (747, 344)
Screenshot: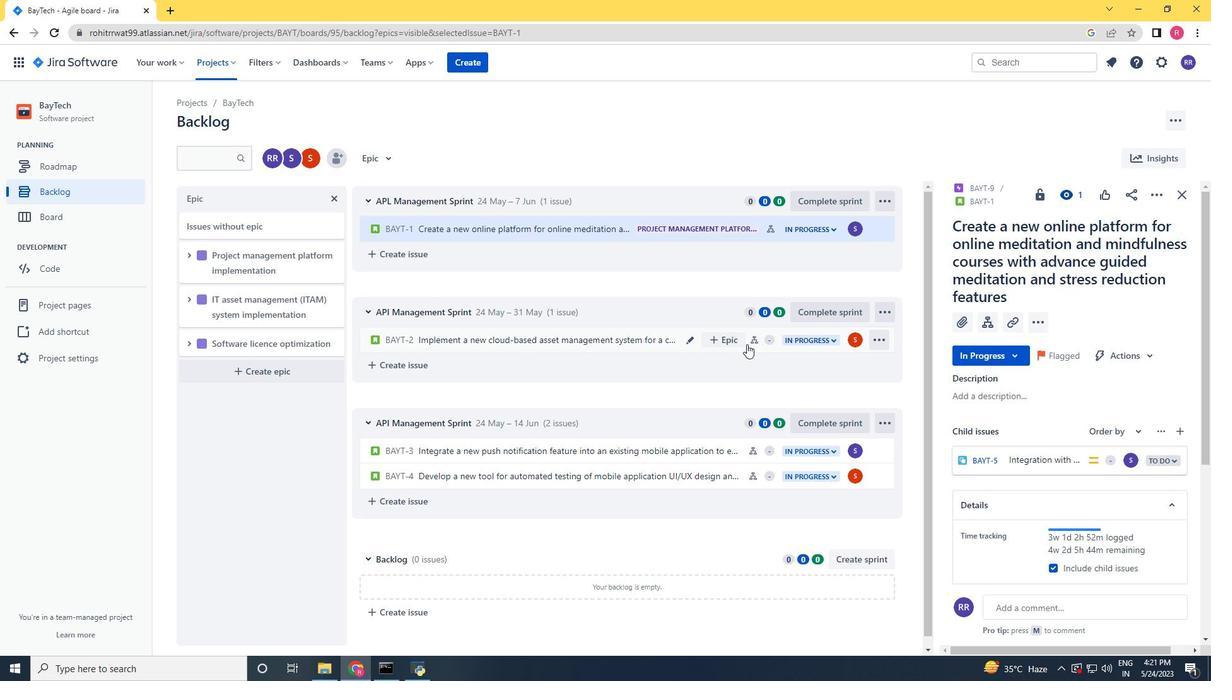 
Action: Mouse pressed left at (747, 344)
Screenshot: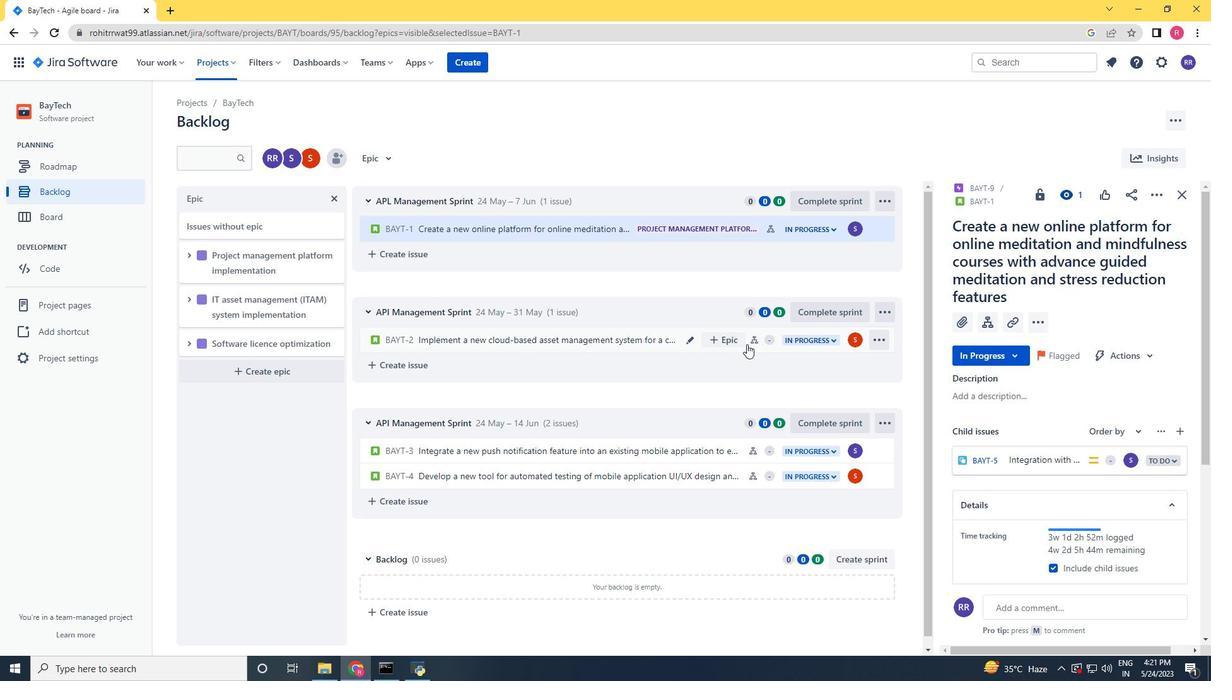 
Action: Mouse moved to (1152, 194)
Screenshot: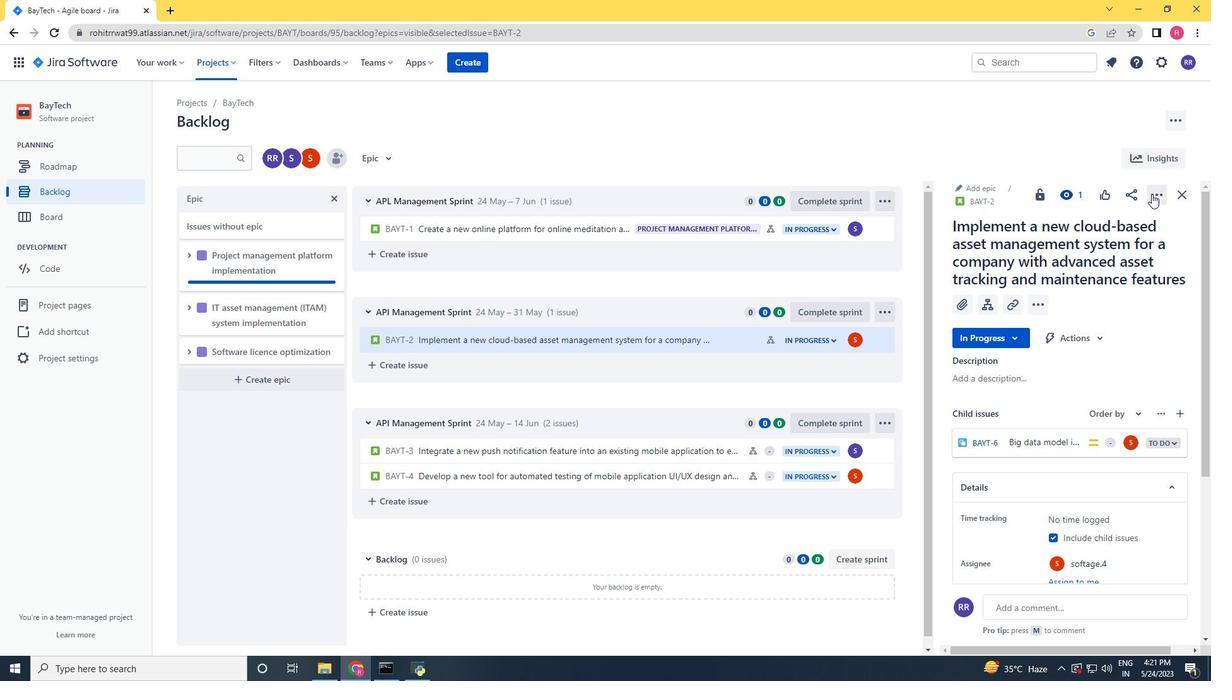 
Action: Mouse pressed left at (1152, 194)
Screenshot: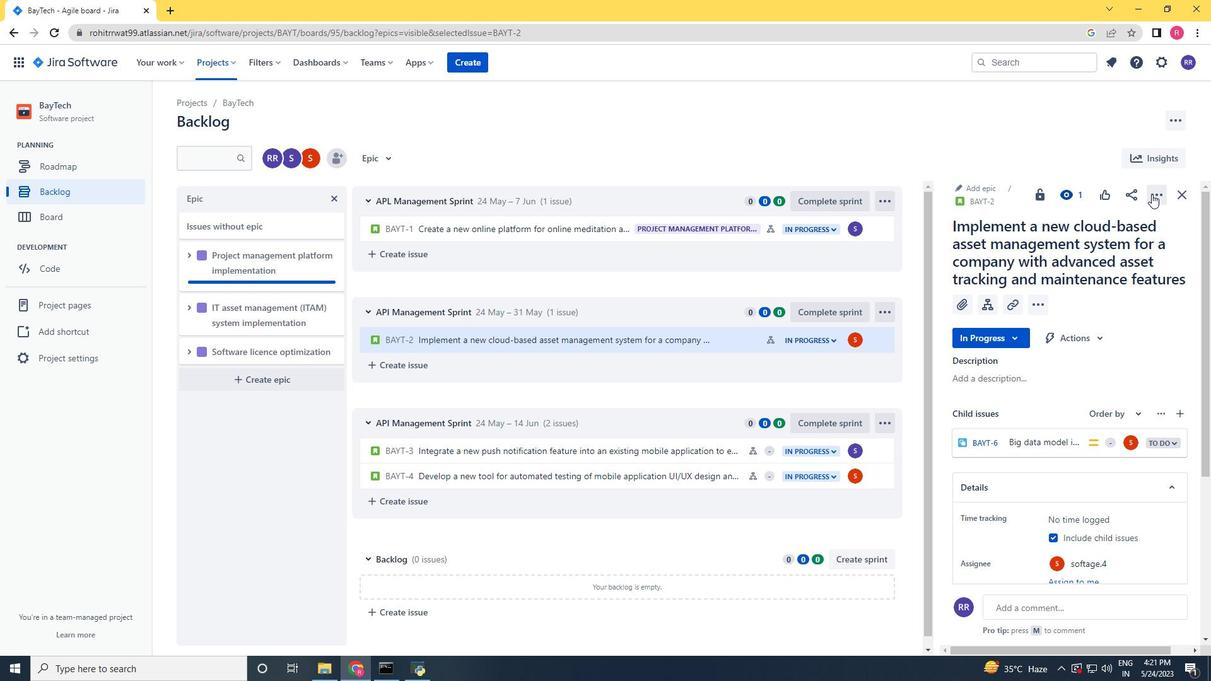 
Action: Mouse moved to (1101, 234)
Screenshot: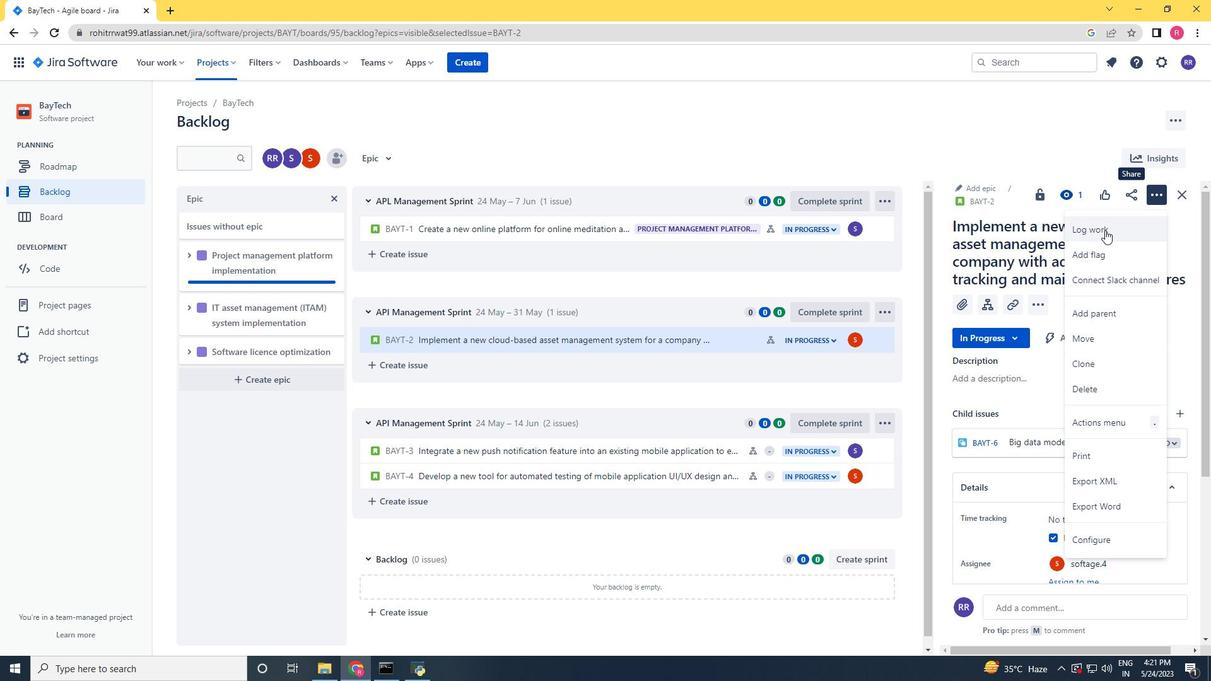 
Action: Mouse pressed left at (1101, 234)
Screenshot: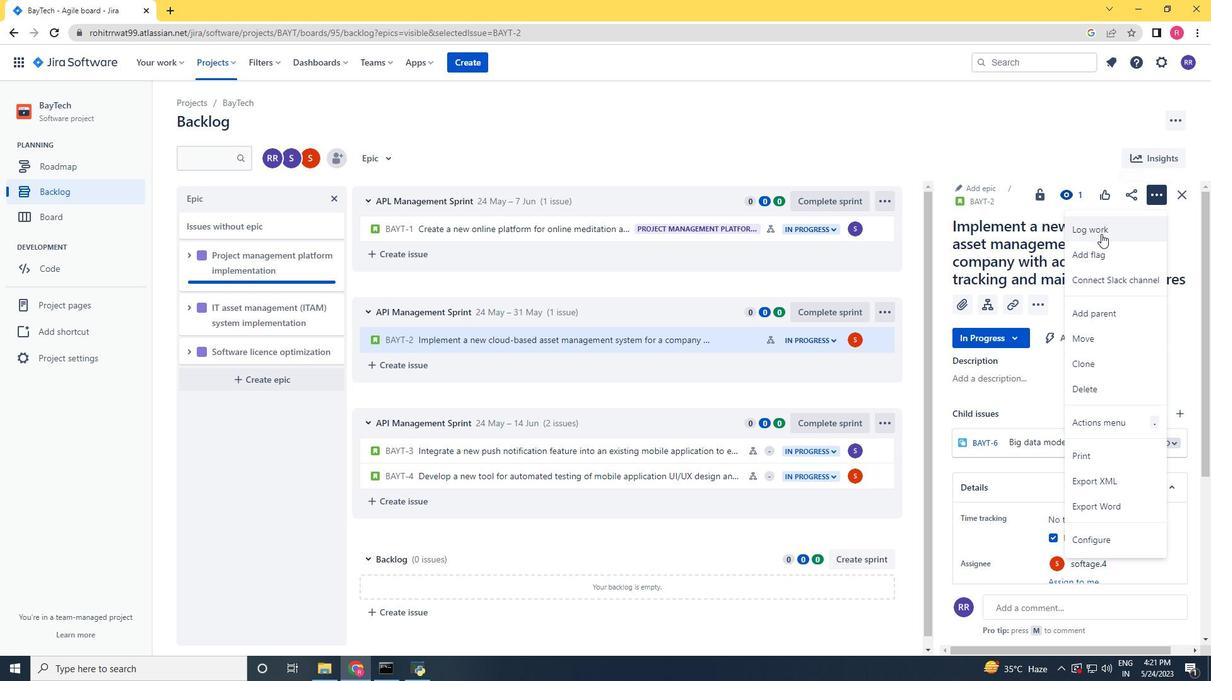 
Action: Key pressed 5w<Key.space>4d<Key.space>3h<Key.space>31m<Key.tab>2w<Key.space>1d<Key.space>19h<Key.space>36
Screenshot: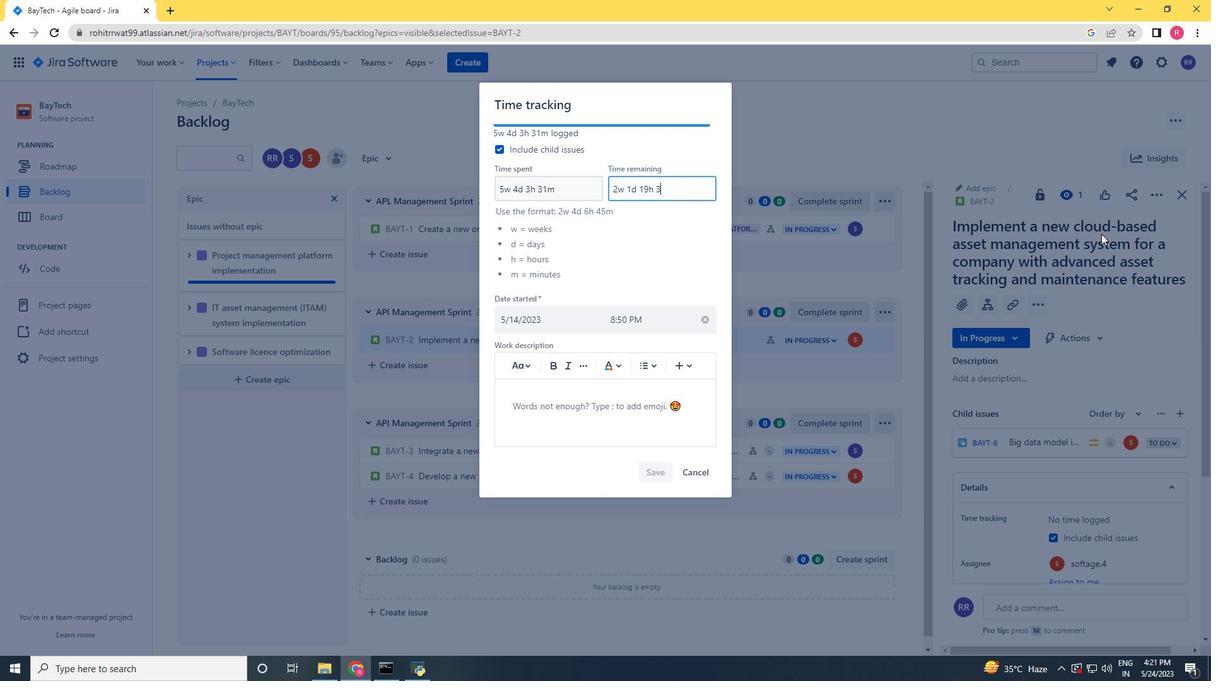 
Action: Mouse moved to (634, 194)
Screenshot: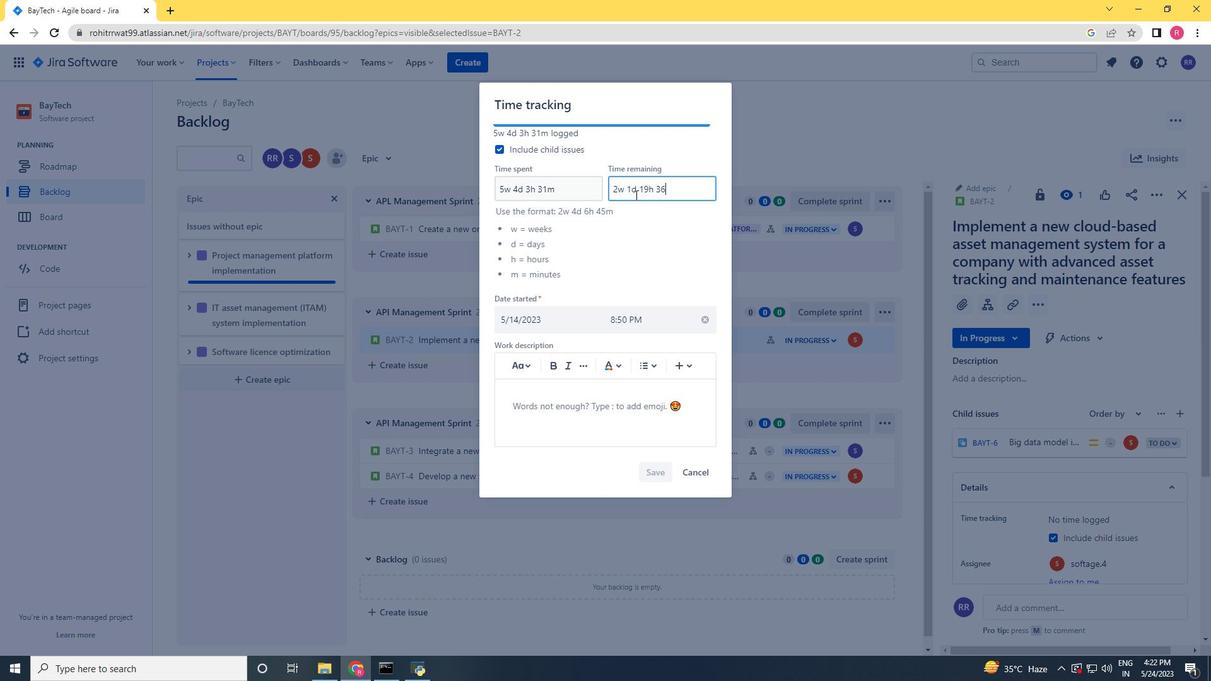 
Action: Key pressed m
Screenshot: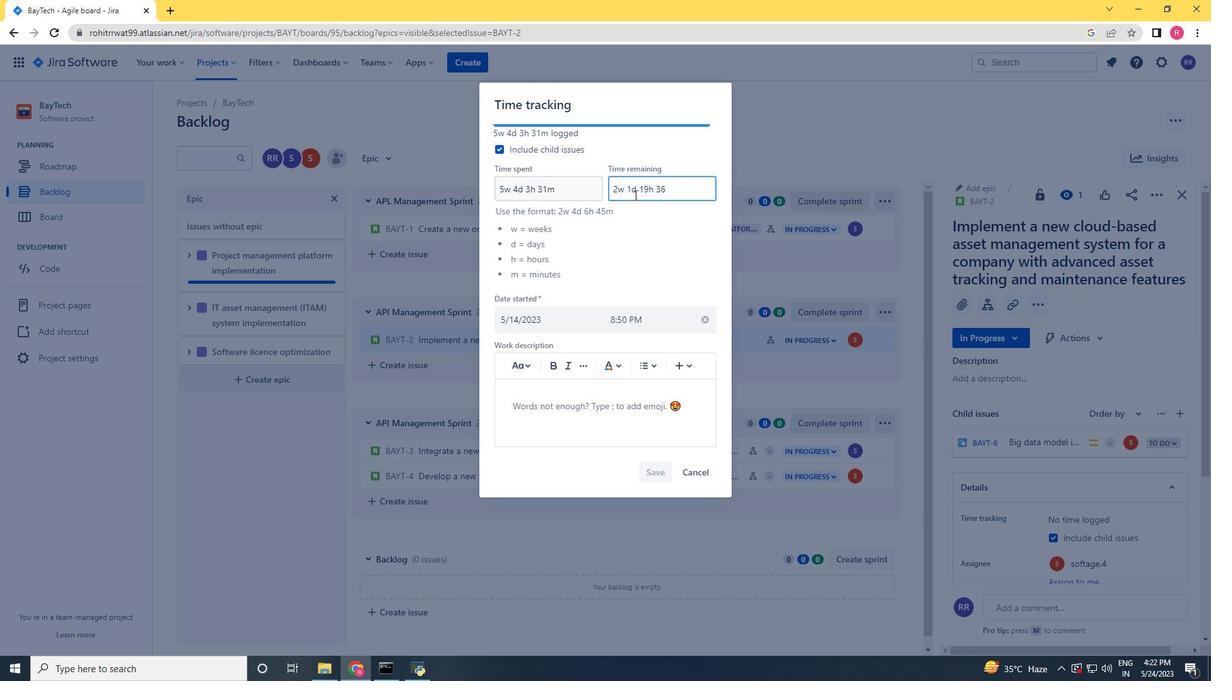 
Action: Mouse moved to (663, 475)
Screenshot: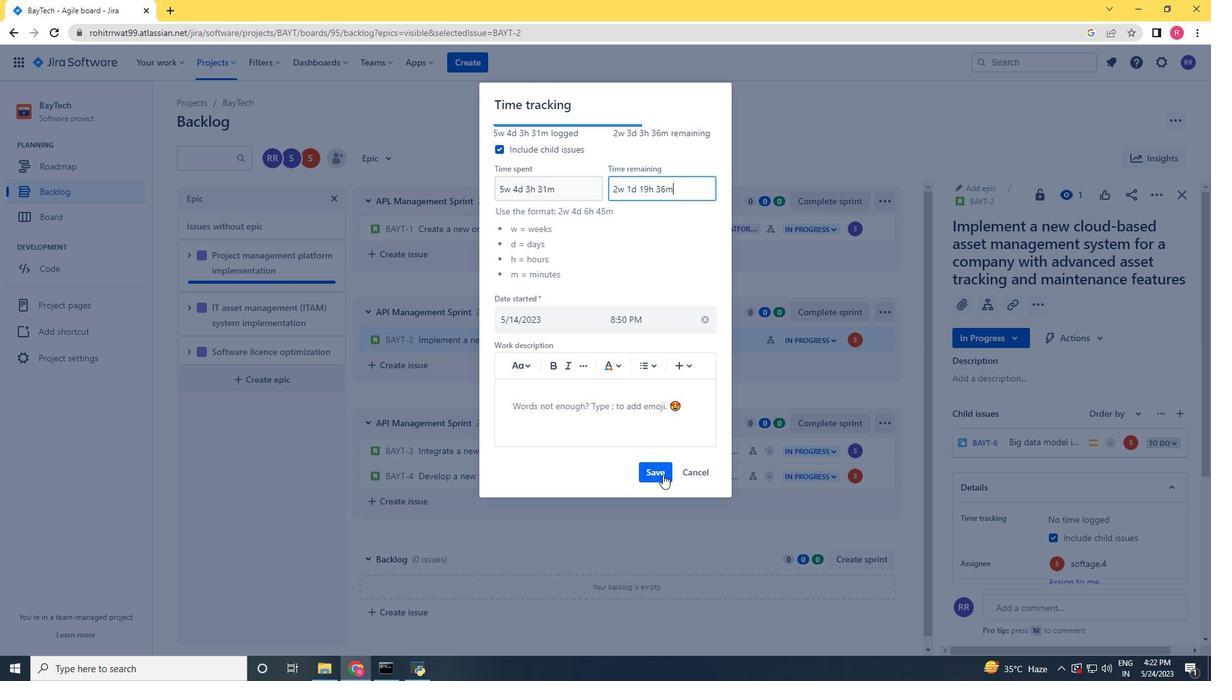 
Action: Mouse pressed left at (663, 475)
Screenshot: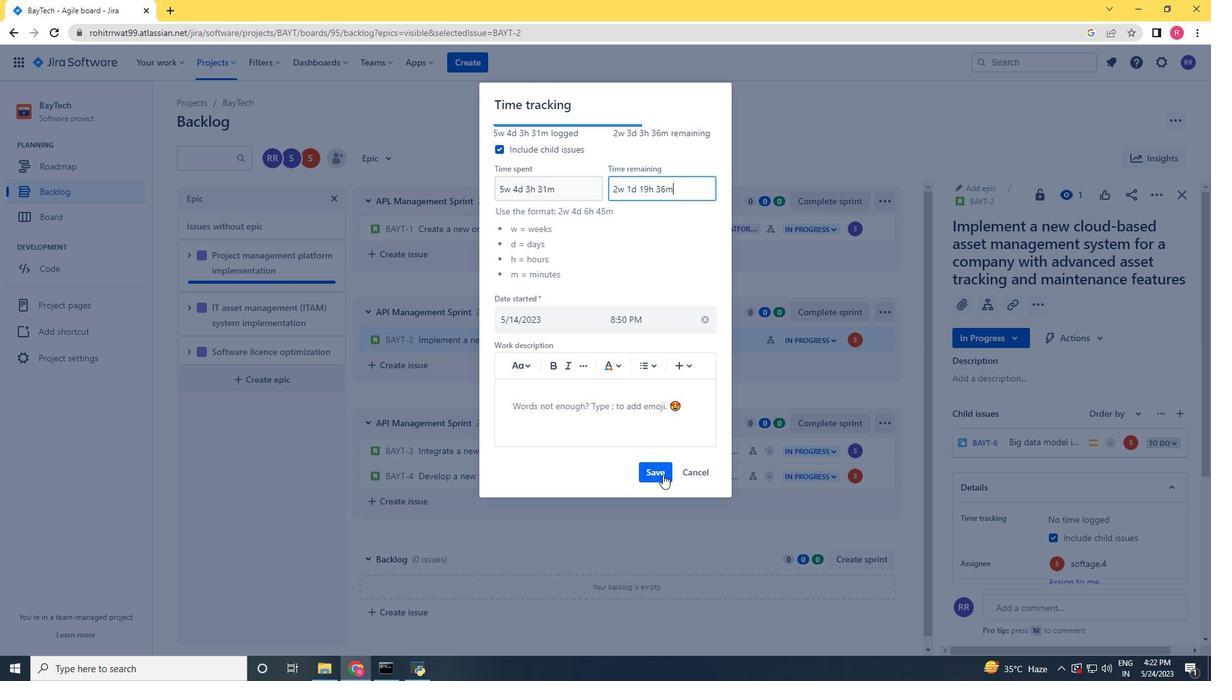 
Action: Mouse moved to (1156, 197)
Screenshot: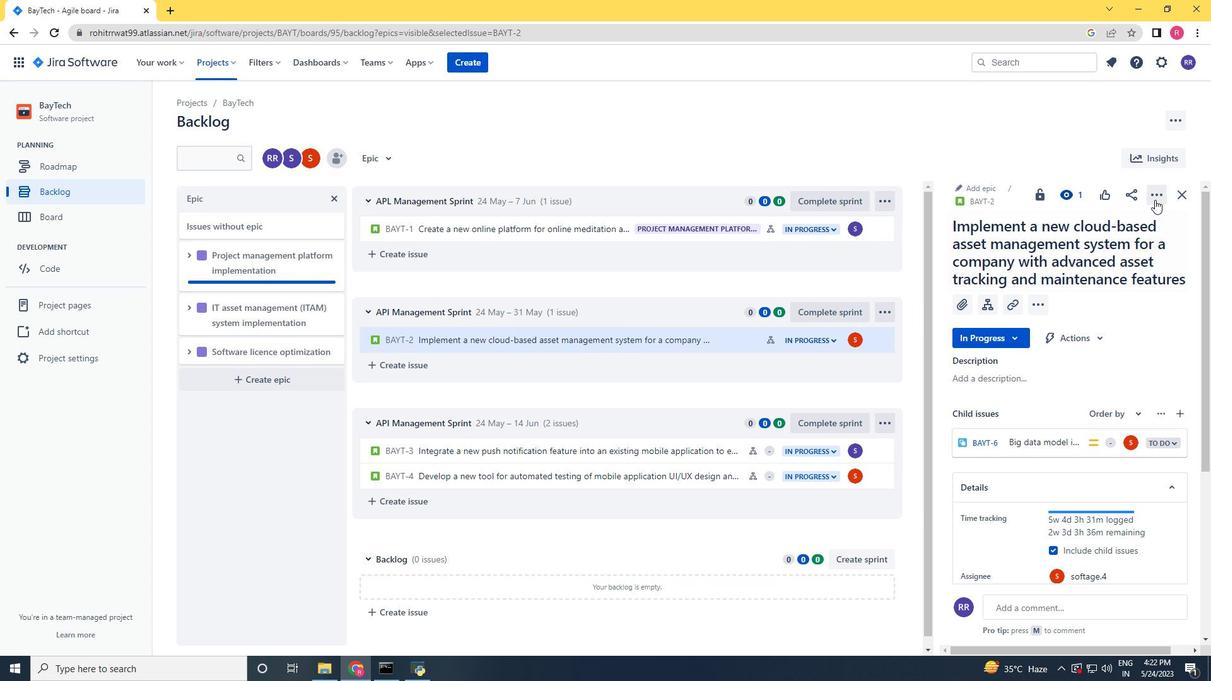
Action: Mouse pressed left at (1156, 197)
Screenshot: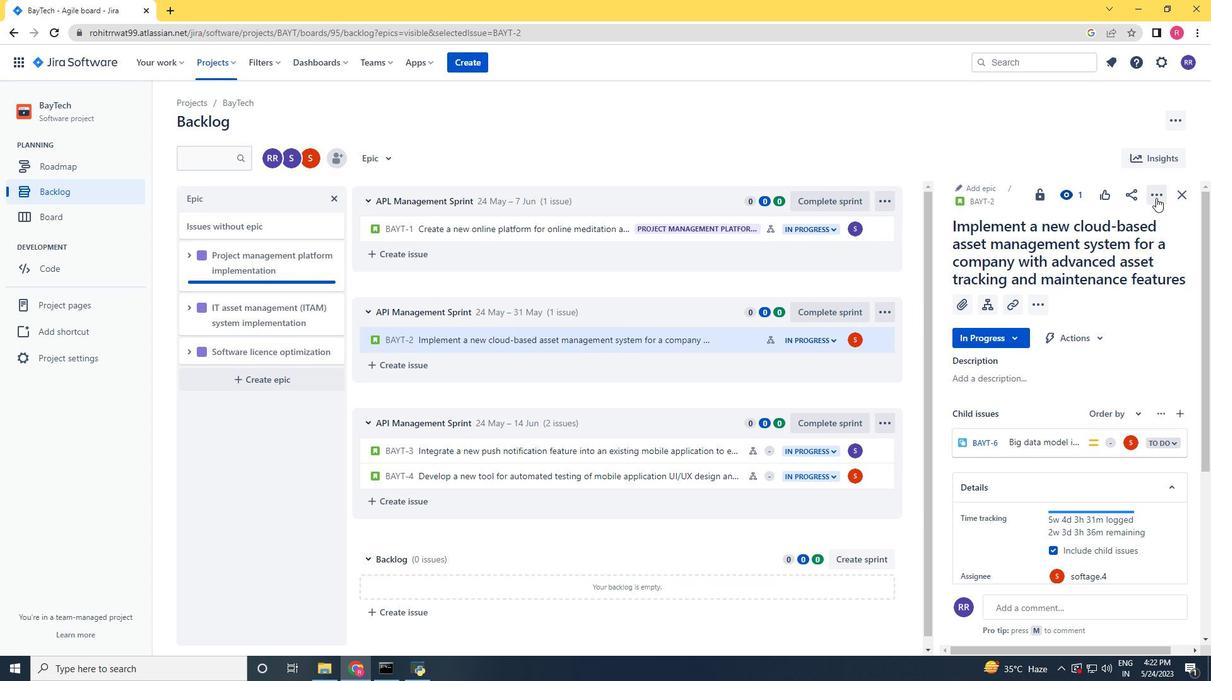 
Action: Mouse moved to (1093, 360)
Screenshot: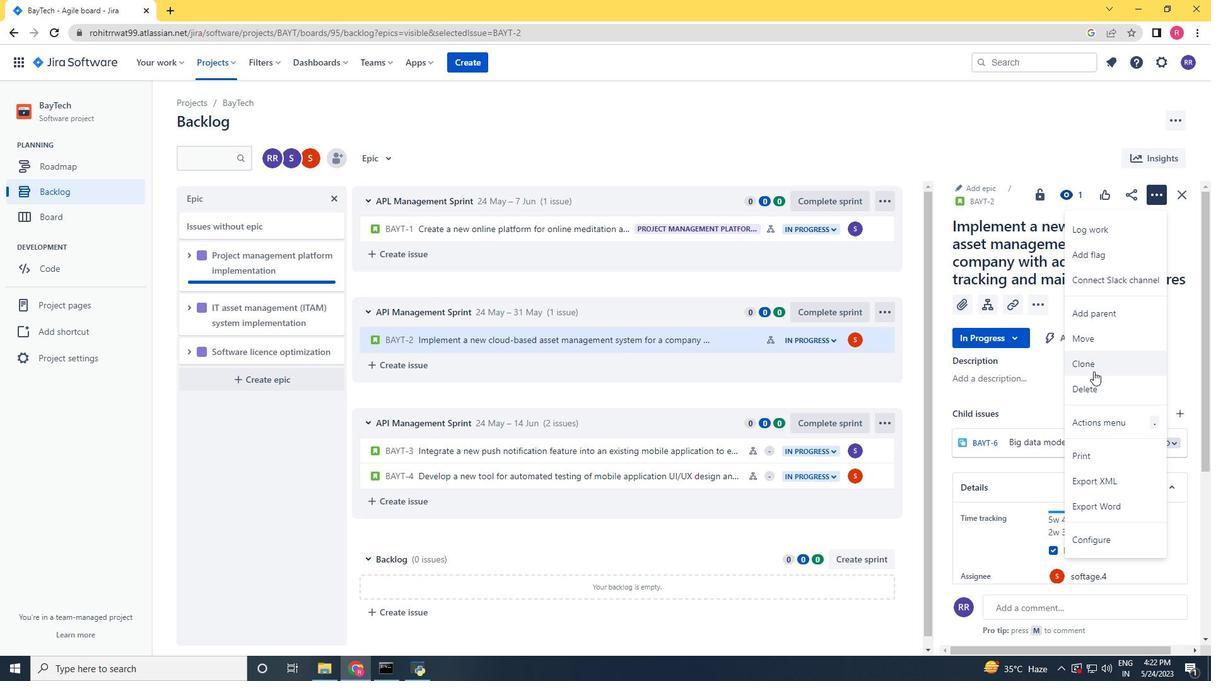 
Action: Mouse pressed left at (1093, 360)
Screenshot: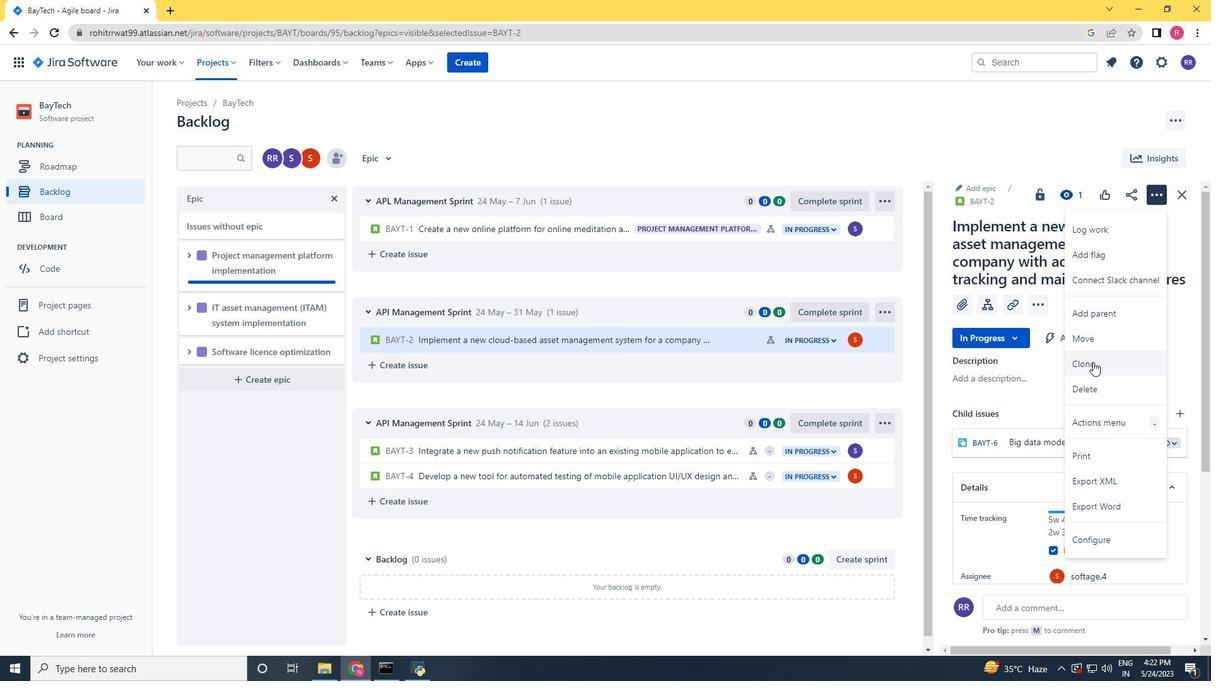 
Action: Mouse moved to (696, 270)
Screenshot: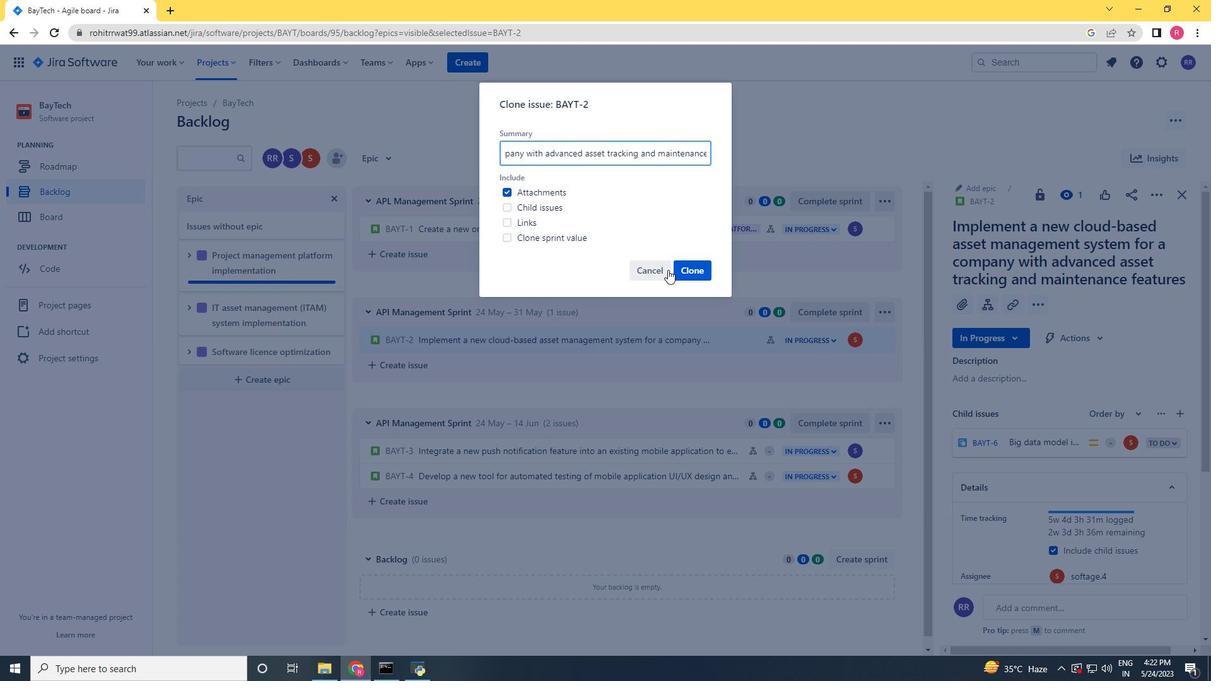 
Action: Mouse pressed left at (696, 270)
Screenshot: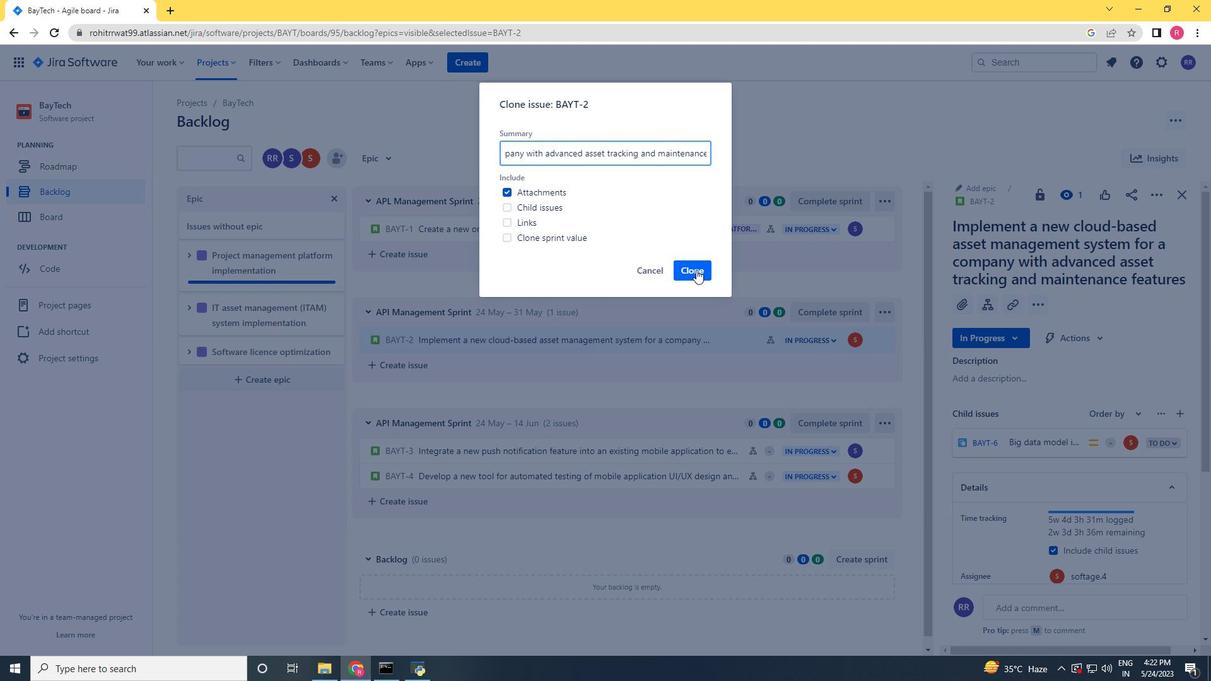 
Action: Mouse moved to (713, 343)
Screenshot: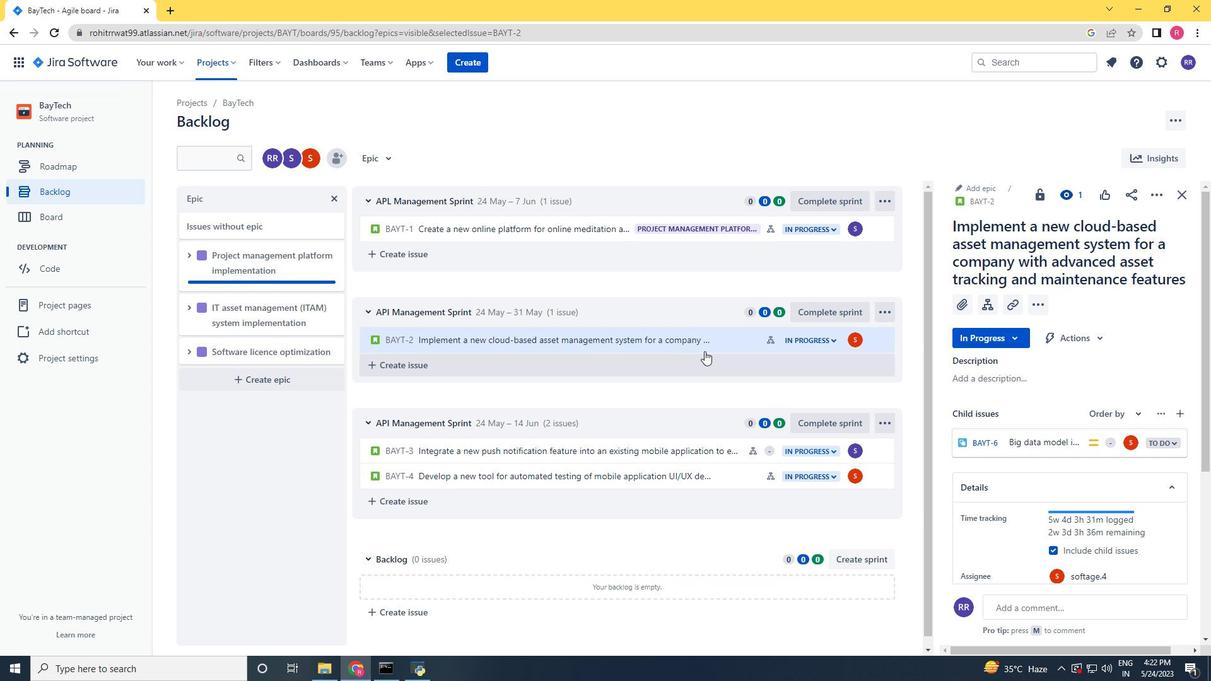 
Action: Mouse pressed left at (713, 343)
Screenshot: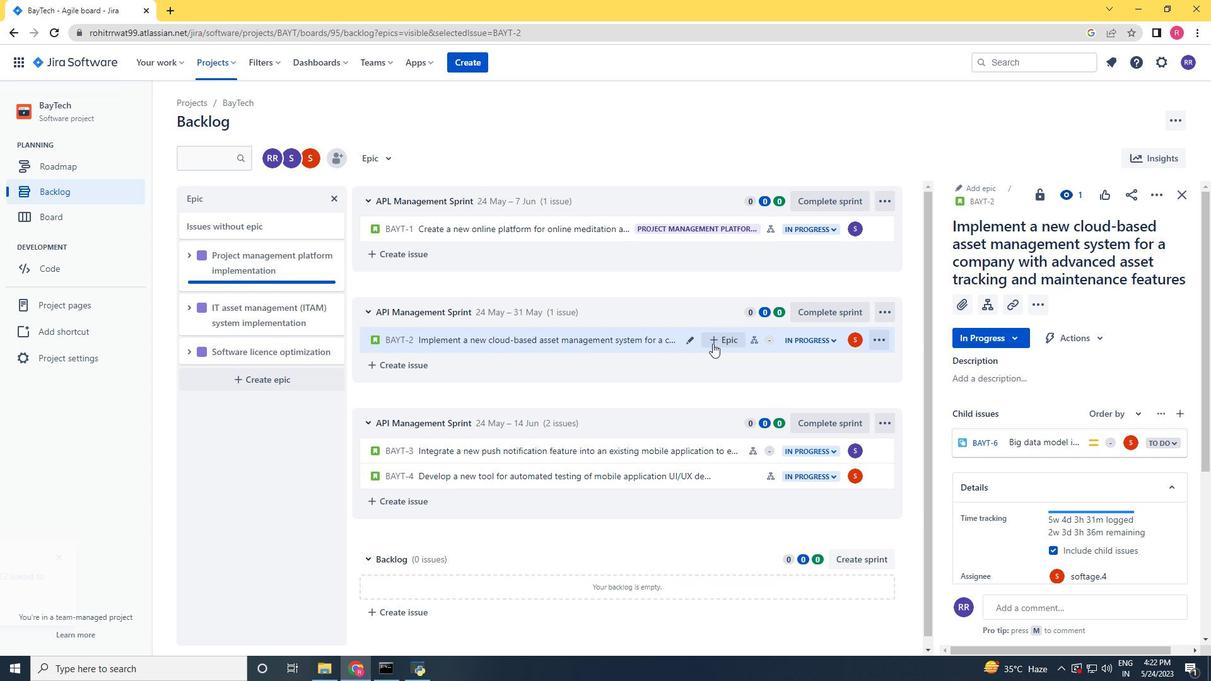 
Action: Mouse moved to (763, 430)
Screenshot: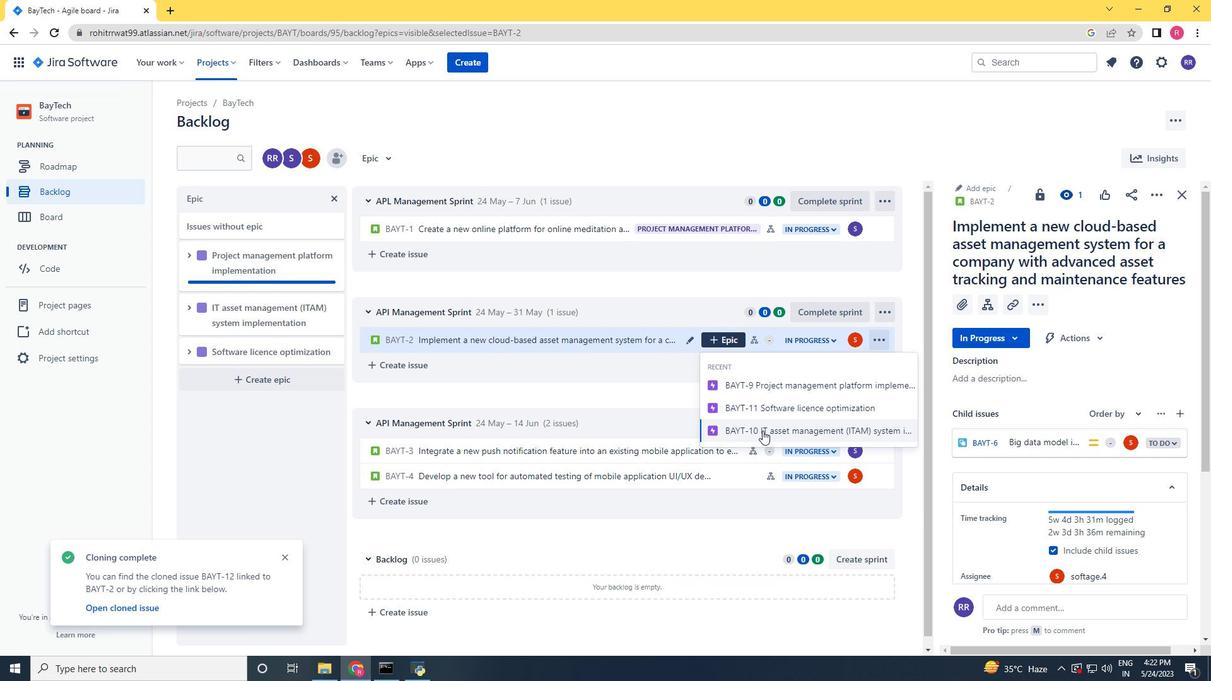 
Action: Mouse pressed left at (763, 430)
Screenshot: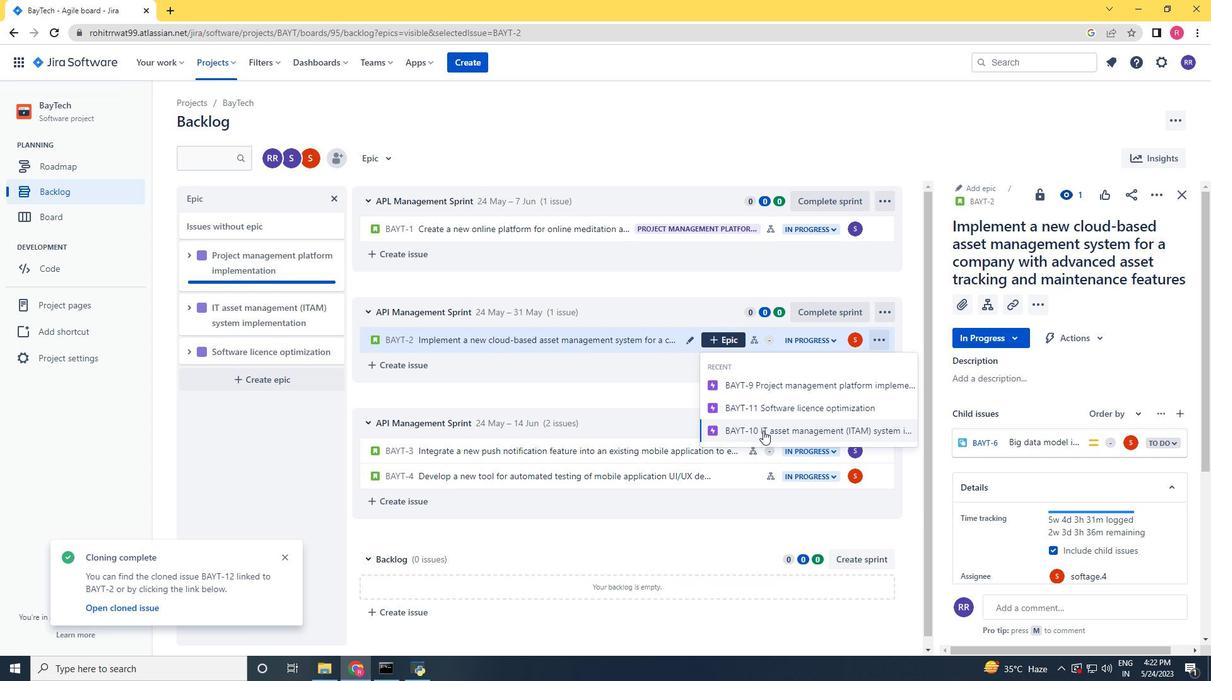 
